 Task: Find connections with filter location Poole with filter topic #recruitmentwith filter profile language English with filter current company DXC Technology India with filter school International Institute of Information Technology Bangalore with filter industry Economic Programs with filter service category Video Animation with filter keywords title Digital Overlord
Action: Mouse moved to (573, 60)
Screenshot: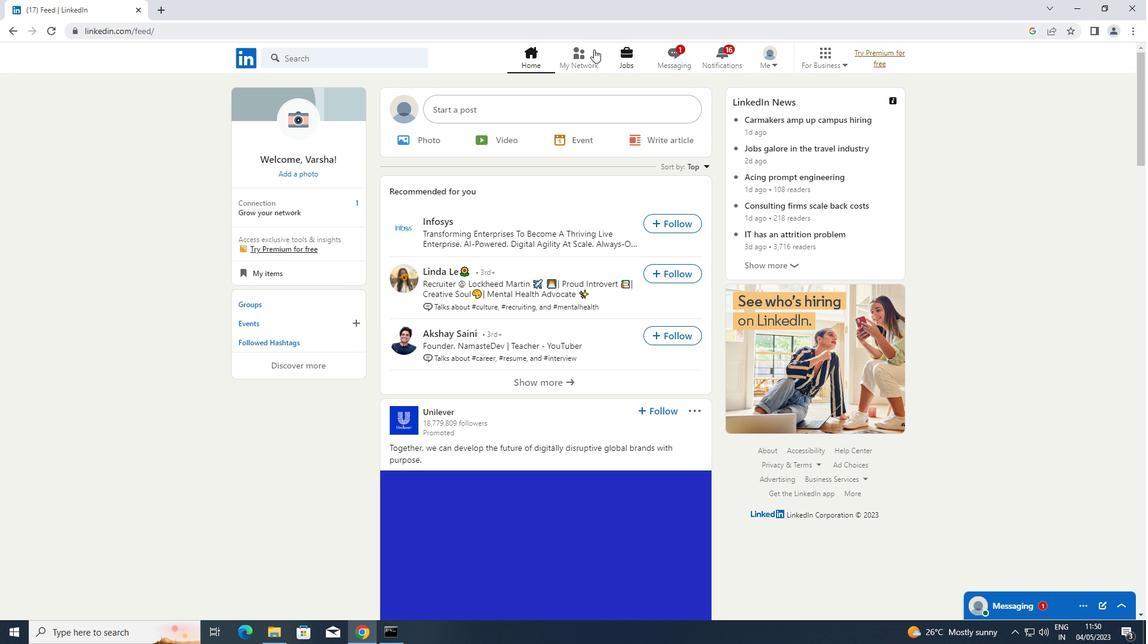 
Action: Mouse pressed left at (573, 60)
Screenshot: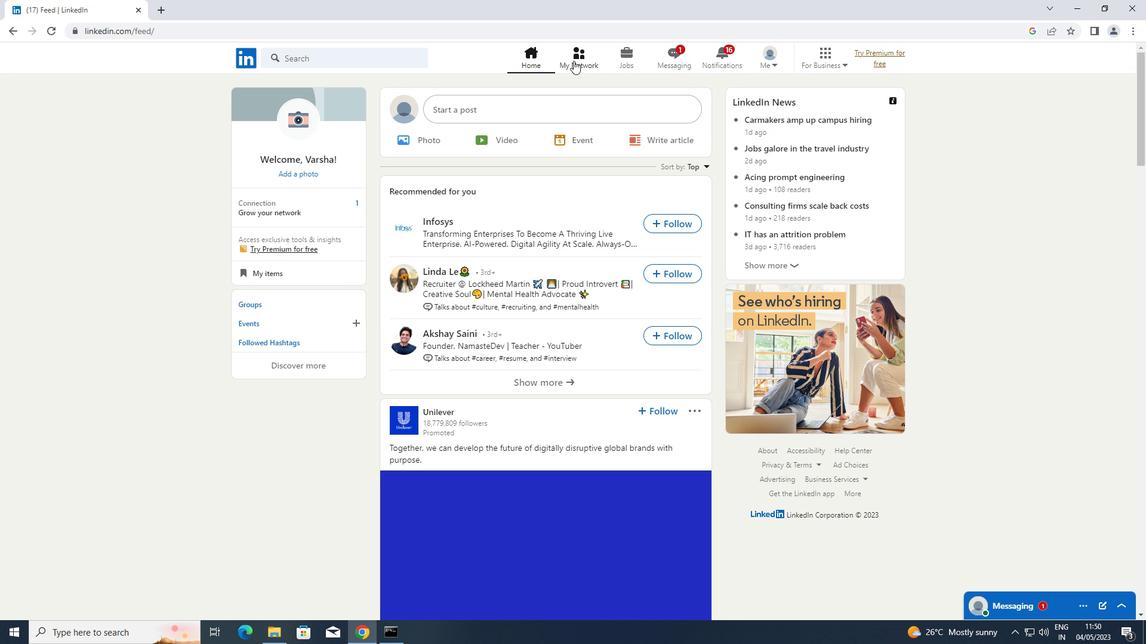 
Action: Mouse moved to (314, 114)
Screenshot: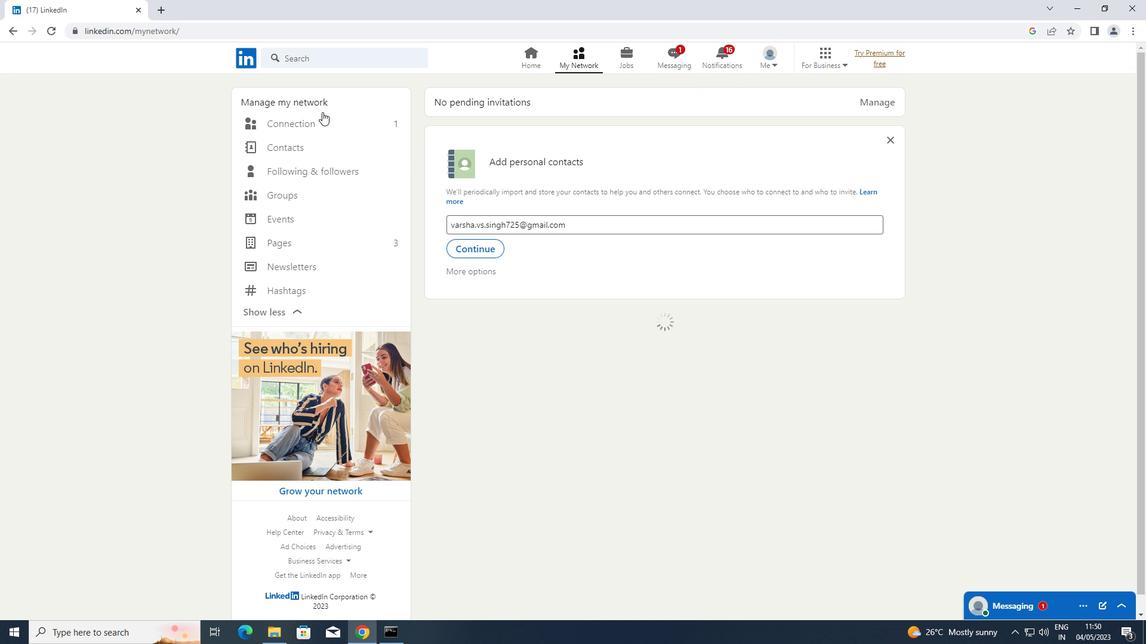
Action: Mouse pressed left at (314, 114)
Screenshot: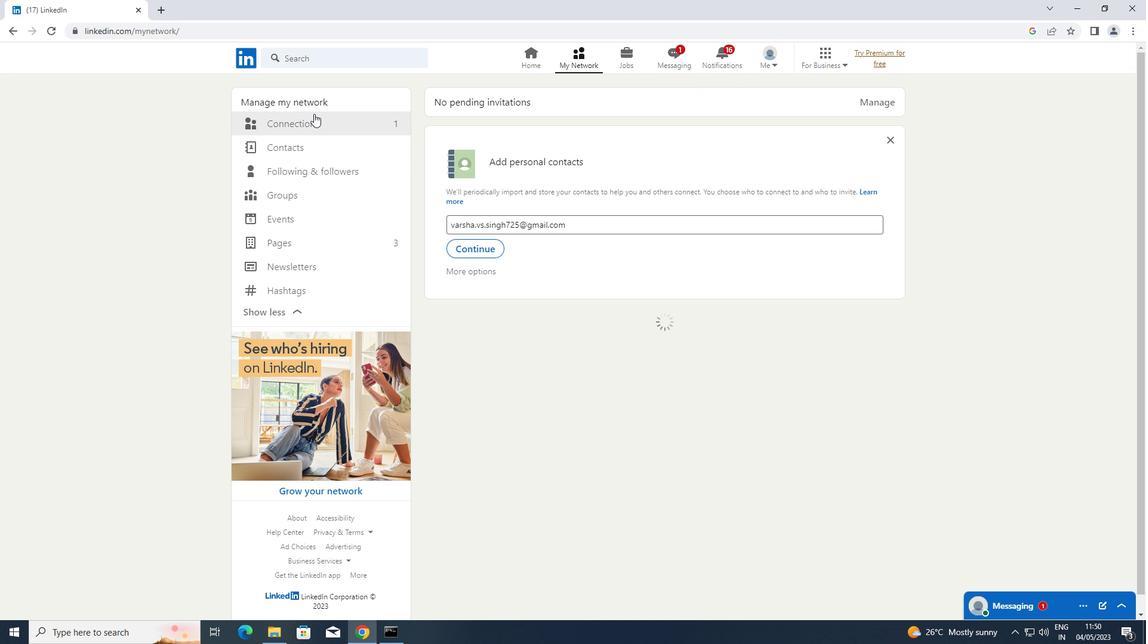 
Action: Mouse moved to (296, 125)
Screenshot: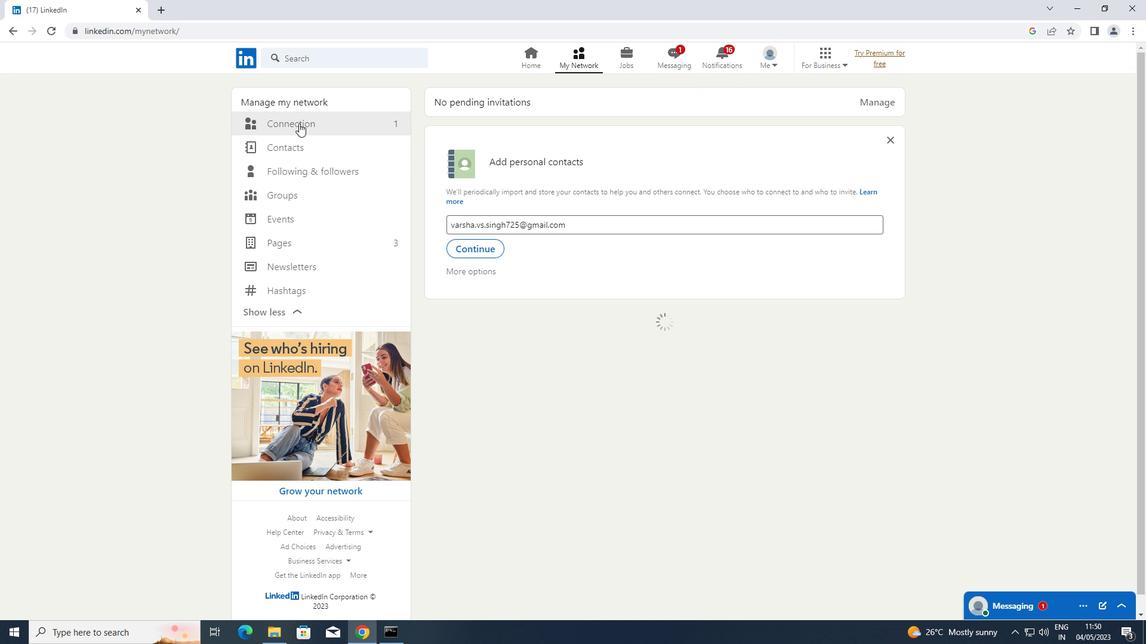 
Action: Mouse pressed left at (296, 125)
Screenshot: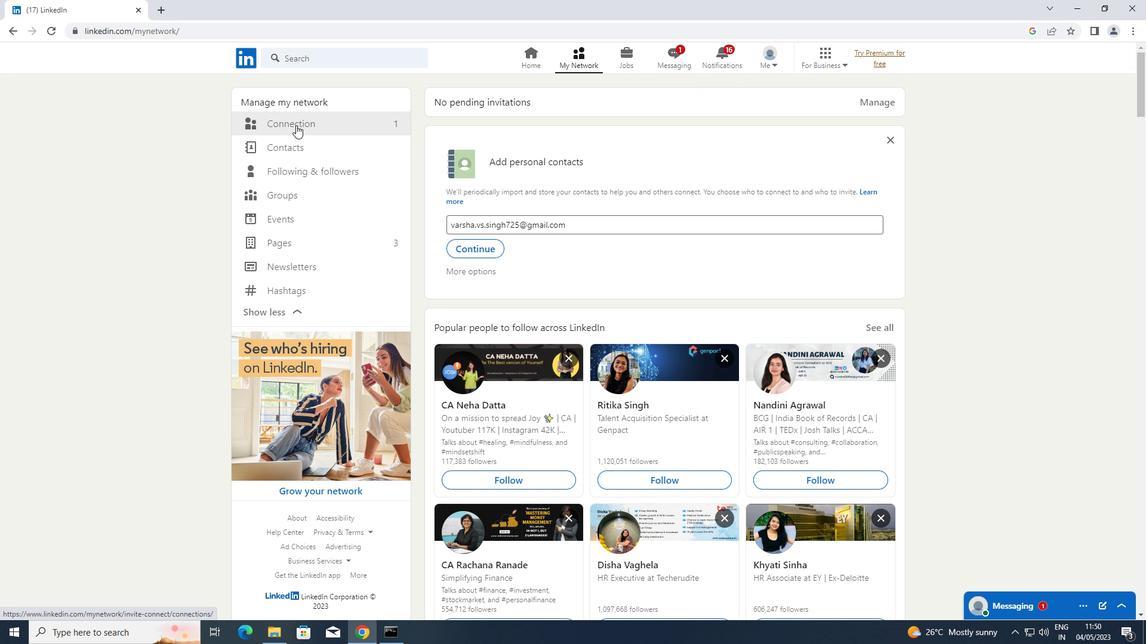 
Action: Mouse moved to (657, 124)
Screenshot: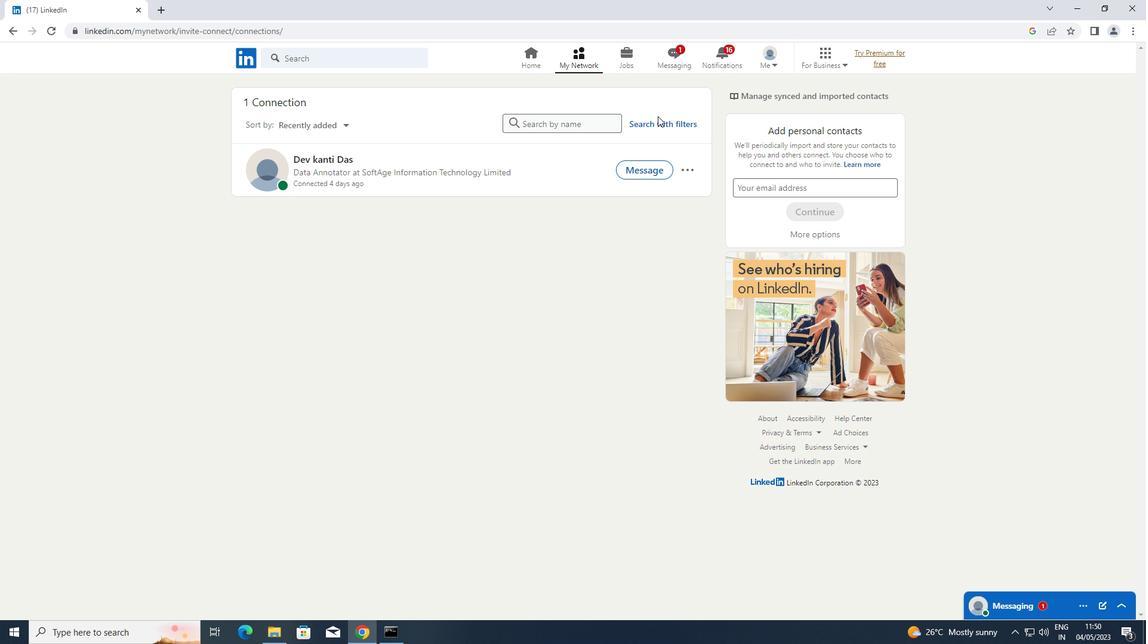 
Action: Mouse pressed left at (657, 124)
Screenshot: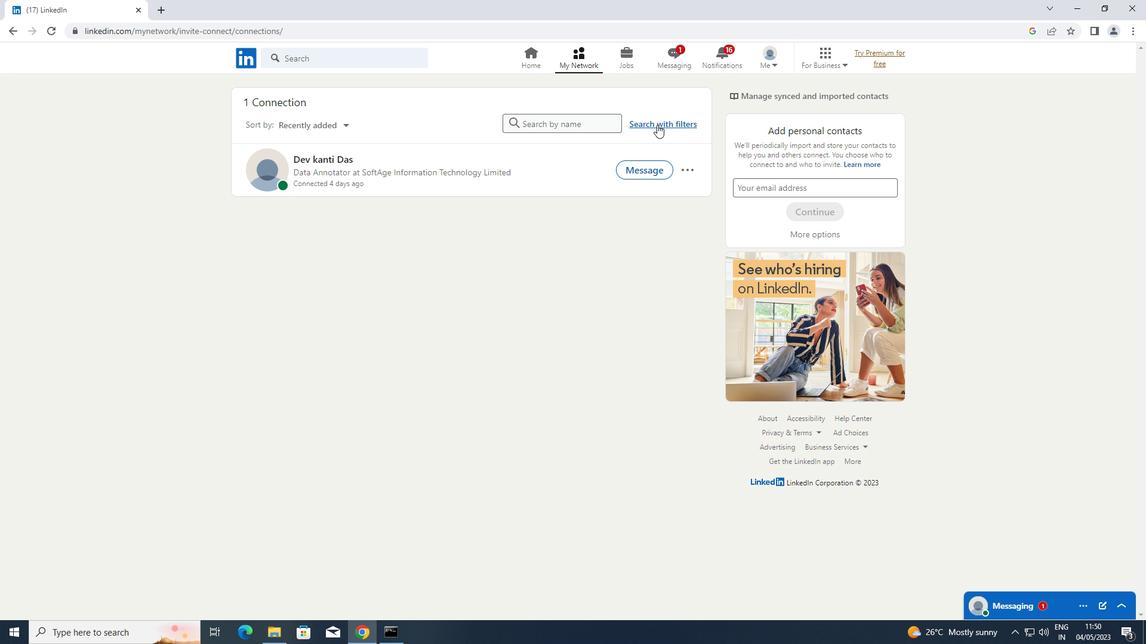 
Action: Mouse moved to (615, 93)
Screenshot: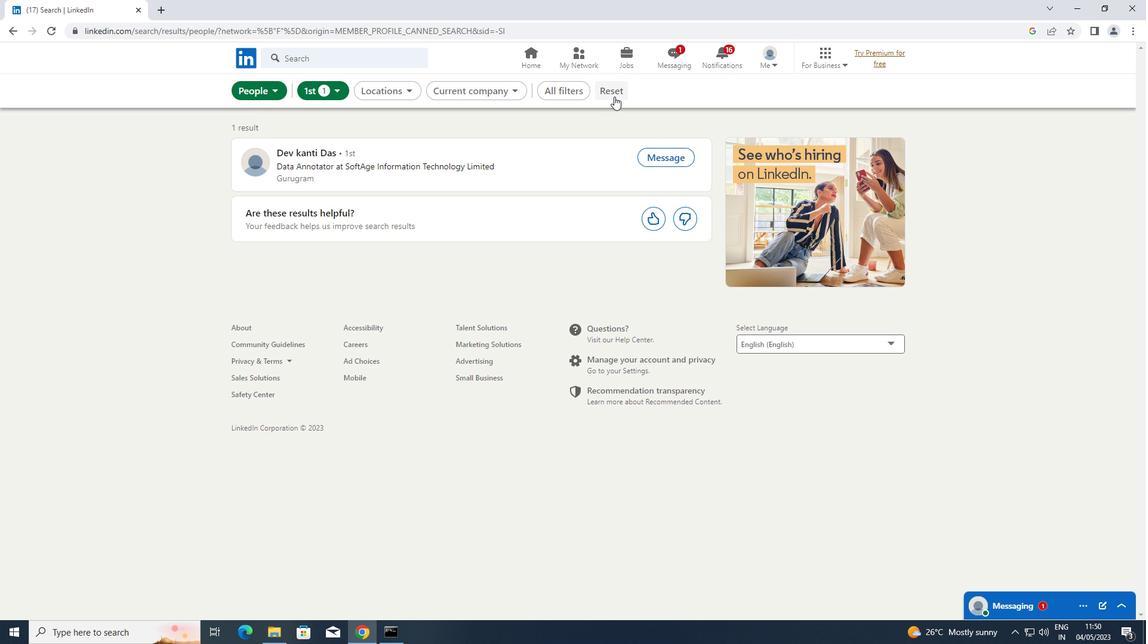 
Action: Mouse pressed left at (615, 93)
Screenshot: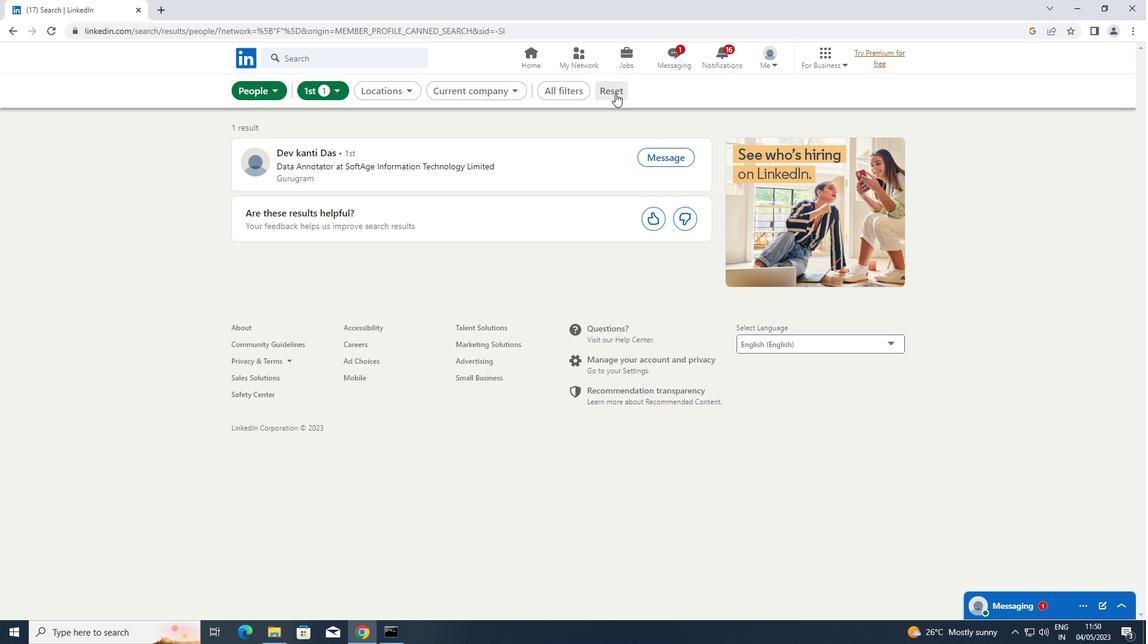 
Action: Mouse moved to (602, 92)
Screenshot: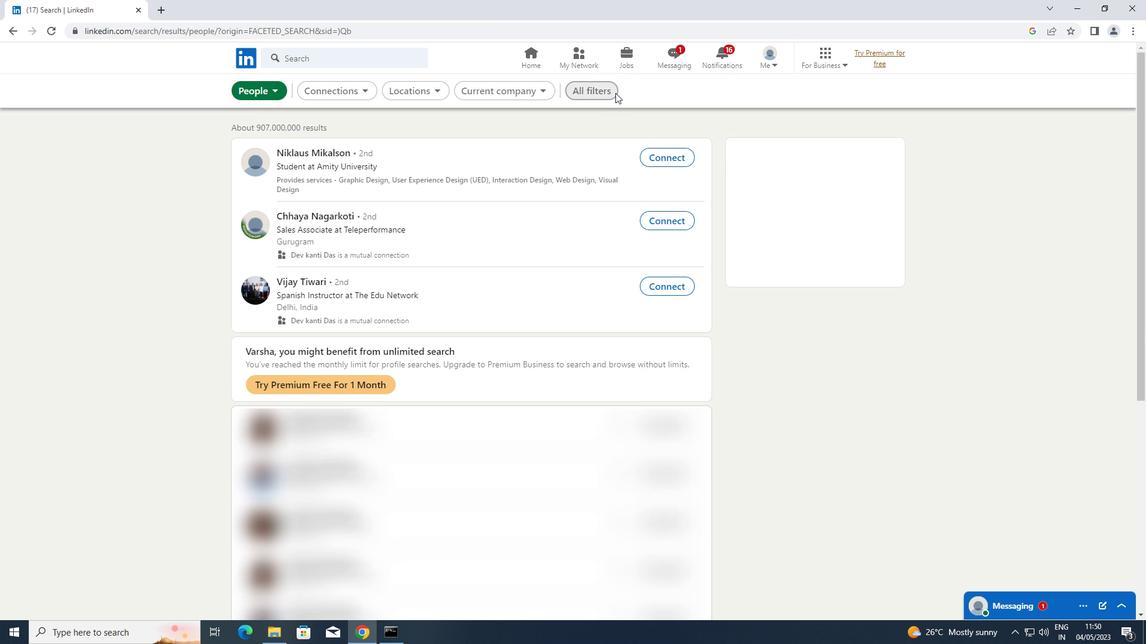 
Action: Mouse pressed left at (602, 92)
Screenshot: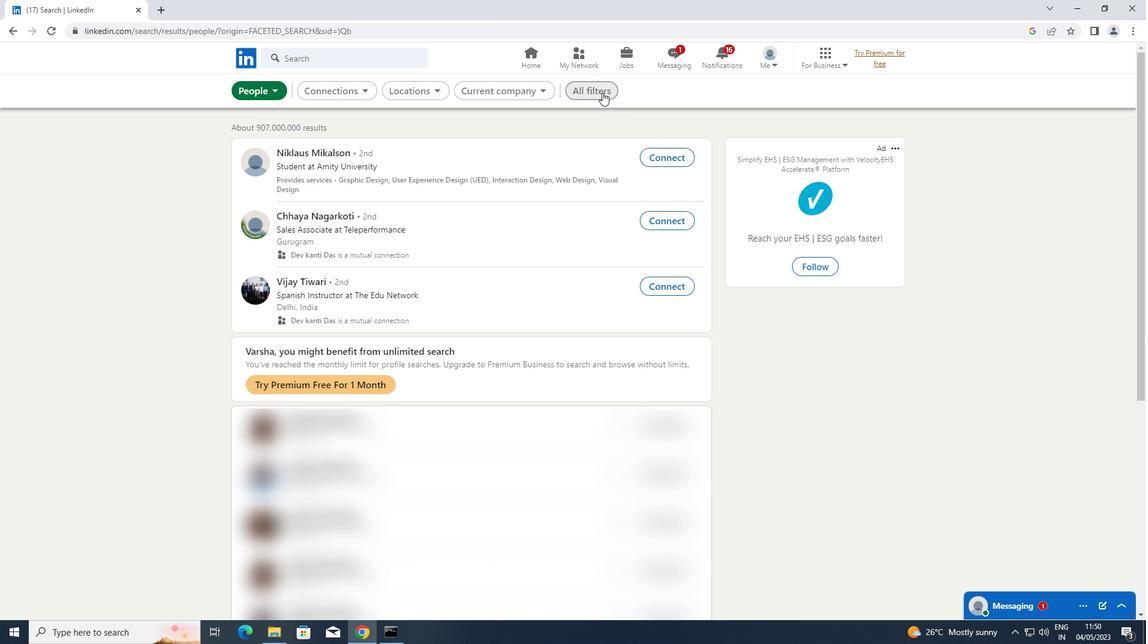 
Action: Mouse moved to (955, 236)
Screenshot: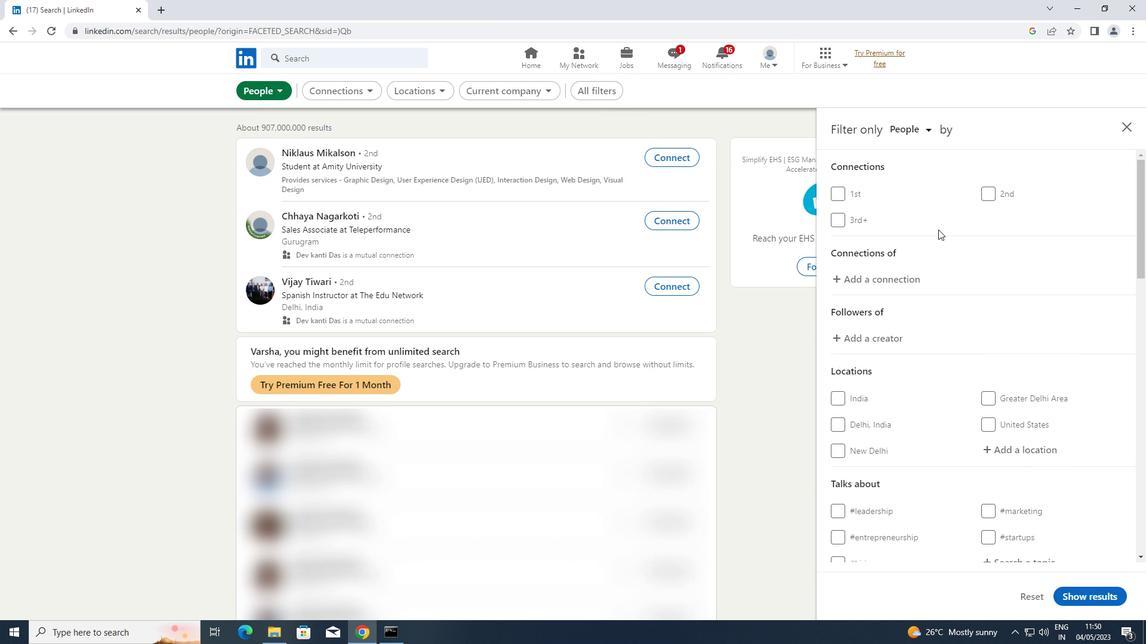 
Action: Mouse scrolled (955, 235) with delta (0, 0)
Screenshot: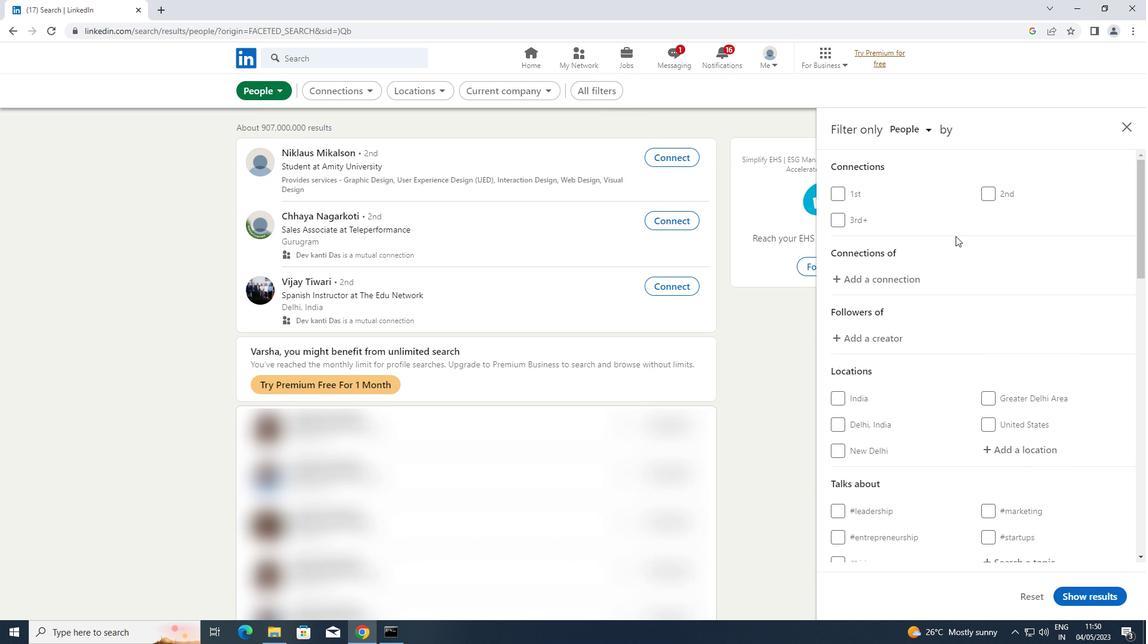 
Action: Mouse scrolled (955, 235) with delta (0, 0)
Screenshot: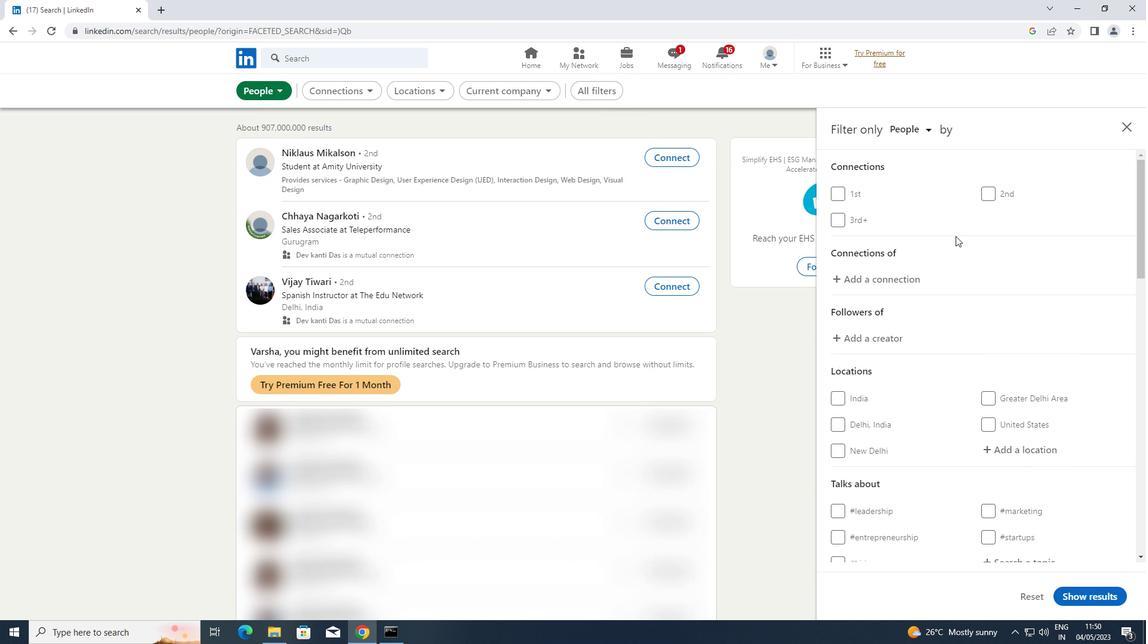 
Action: Mouse moved to (1026, 327)
Screenshot: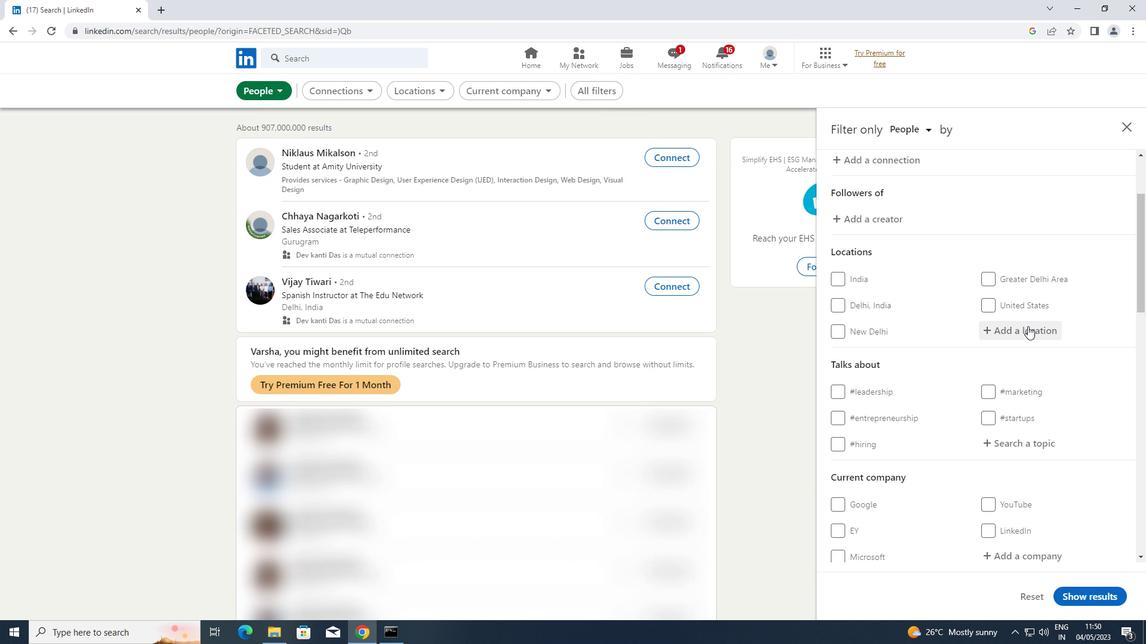 
Action: Mouse pressed left at (1026, 327)
Screenshot: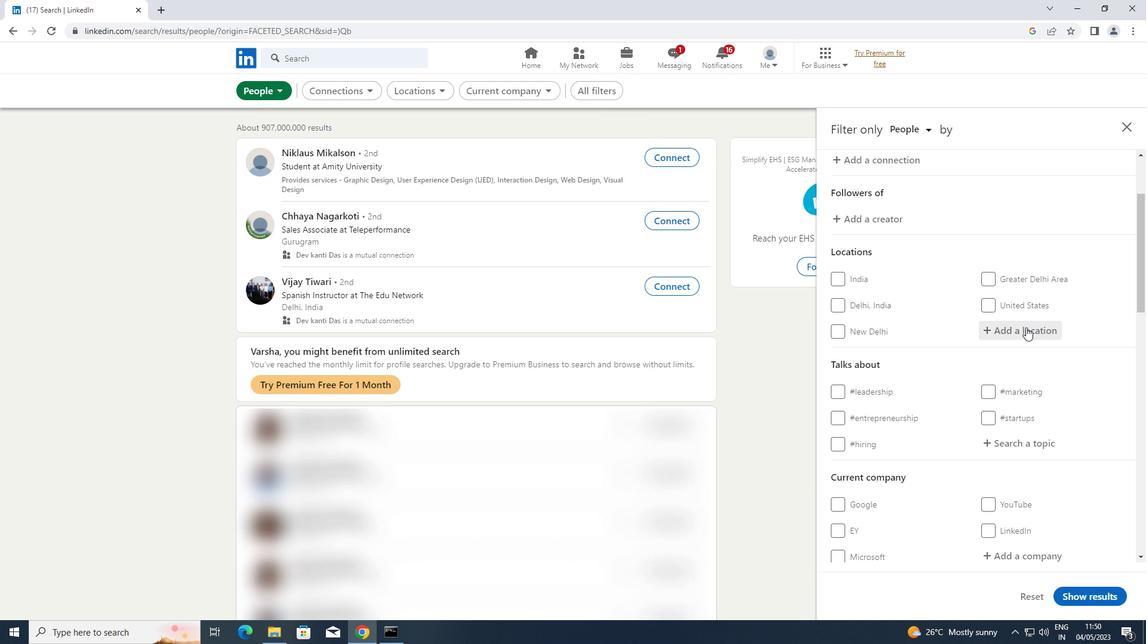 
Action: Key pressed <Key.shift><Key.shift><Key.shift><Key.shift><Key.shift>POOLE
Screenshot: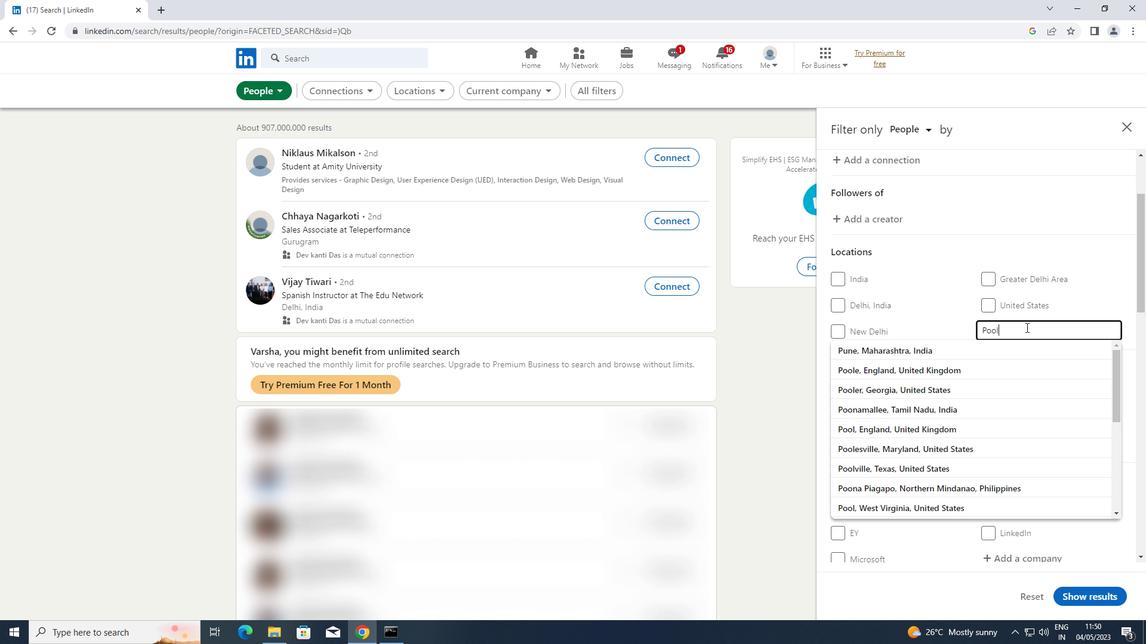 
Action: Mouse scrolled (1026, 327) with delta (0, 0)
Screenshot: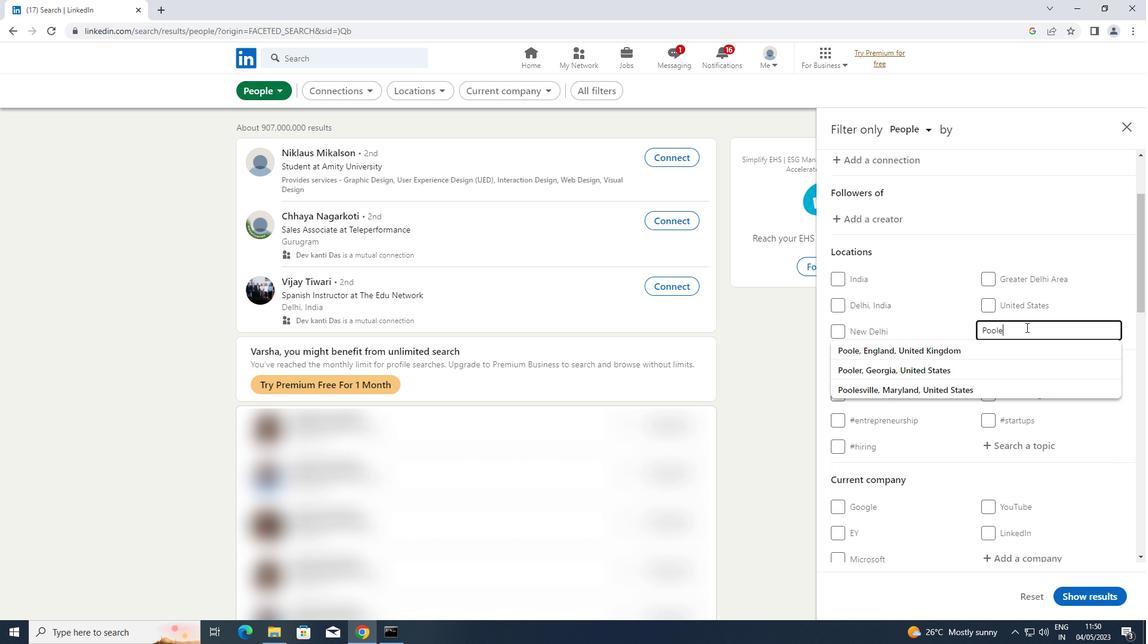 
Action: Mouse scrolled (1026, 327) with delta (0, 0)
Screenshot: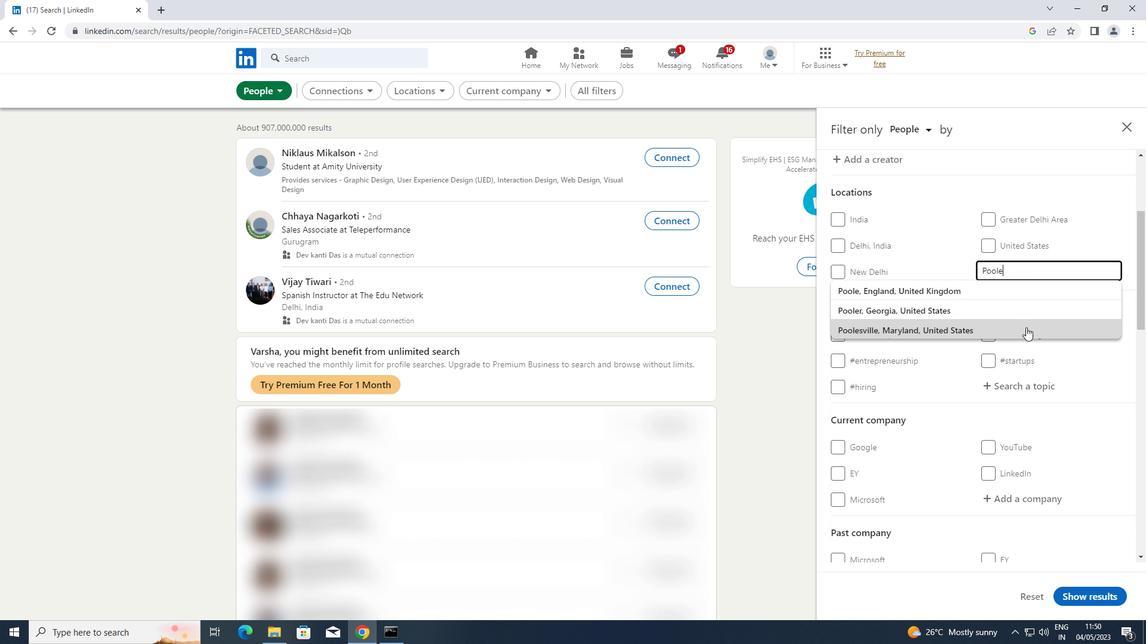 
Action: Mouse pressed left at (1026, 327)
Screenshot: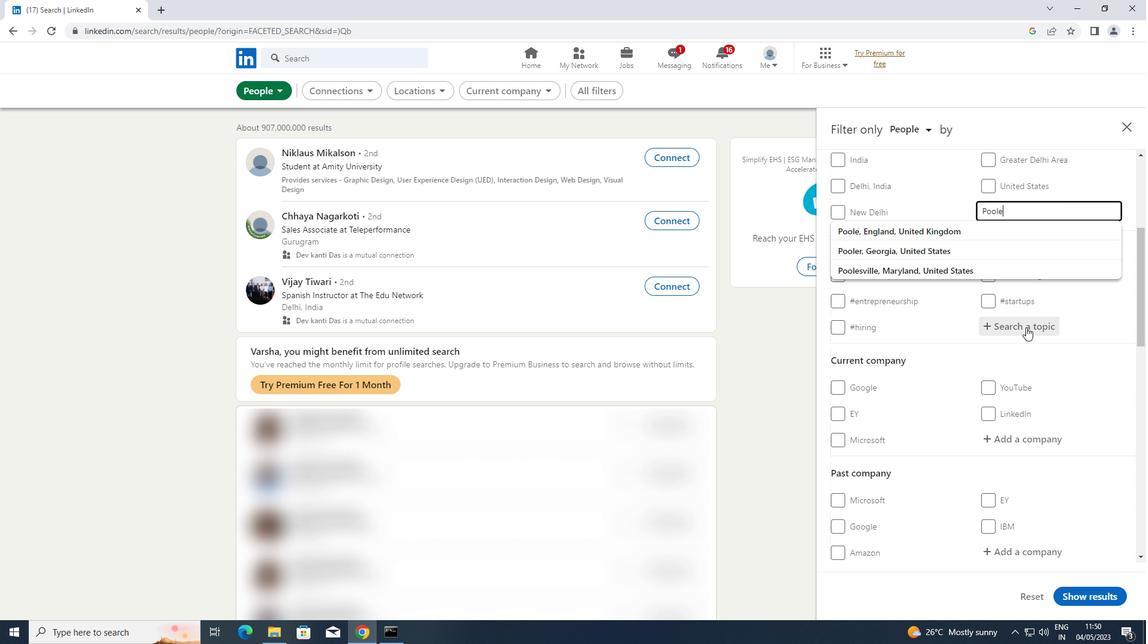 
Action: Key pressed RECRUITMENT
Screenshot: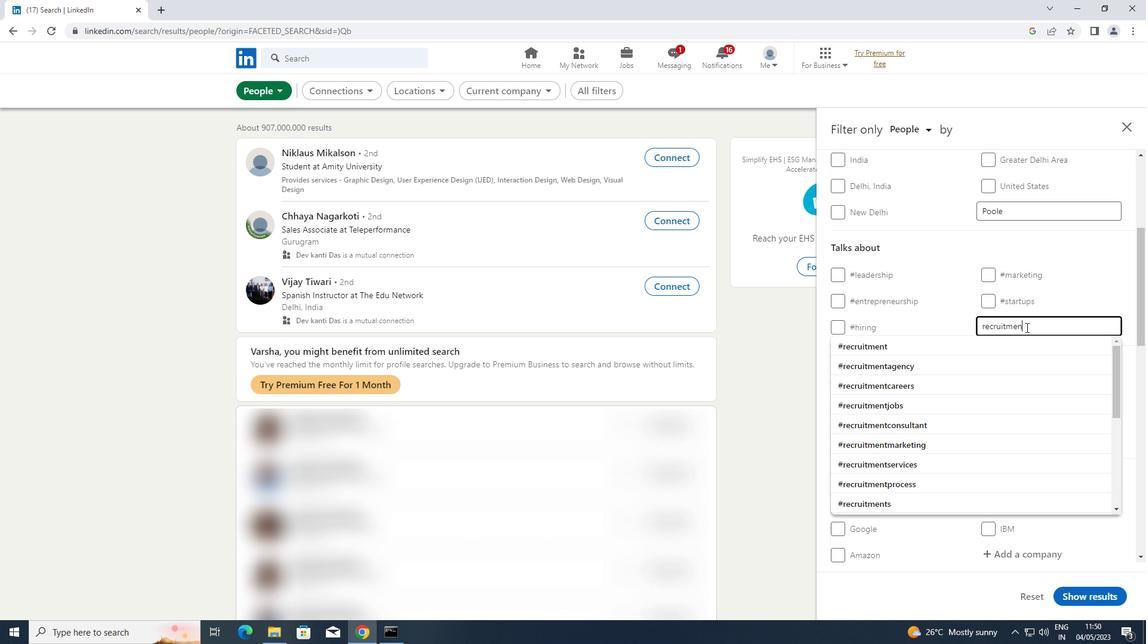 
Action: Mouse moved to (881, 337)
Screenshot: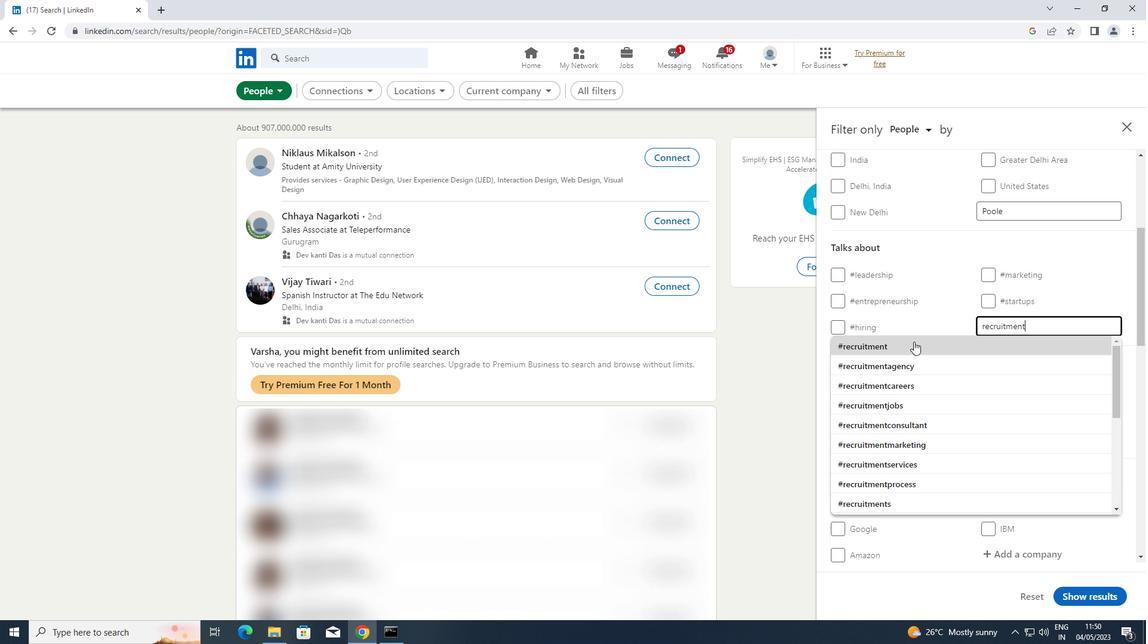 
Action: Mouse pressed left at (881, 337)
Screenshot: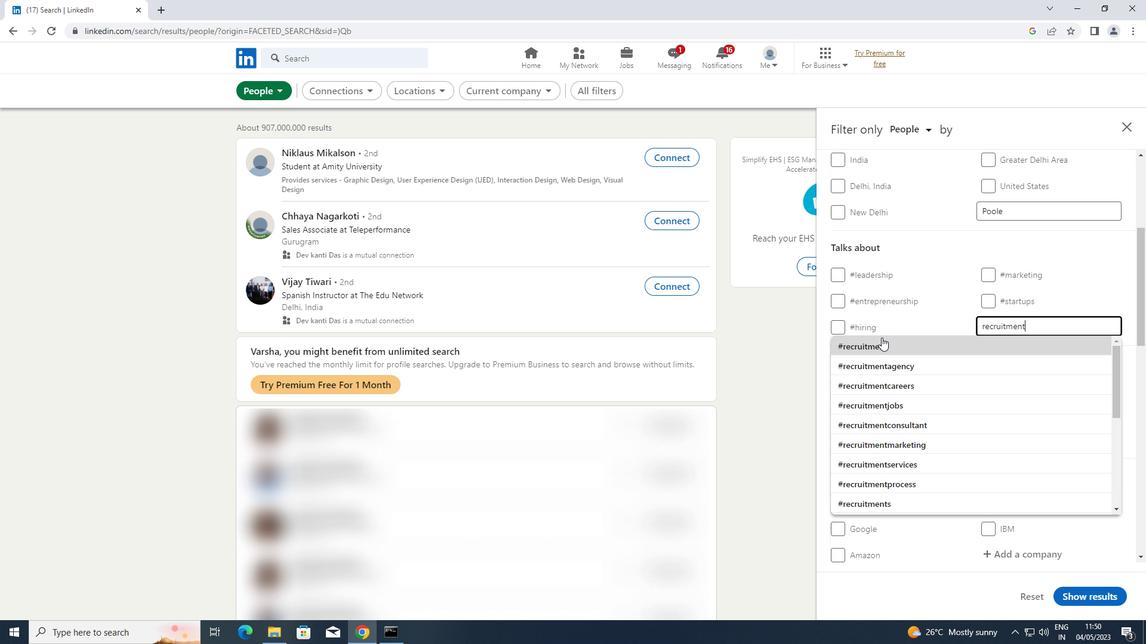 
Action: Mouse scrolled (881, 337) with delta (0, 0)
Screenshot: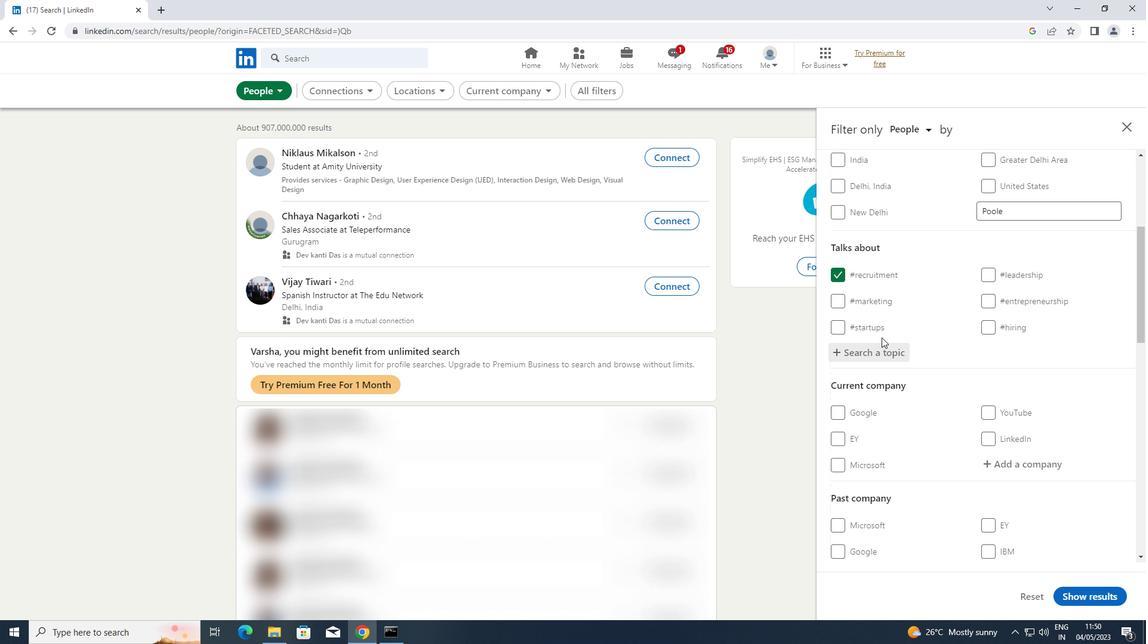 
Action: Mouse scrolled (881, 337) with delta (0, 0)
Screenshot: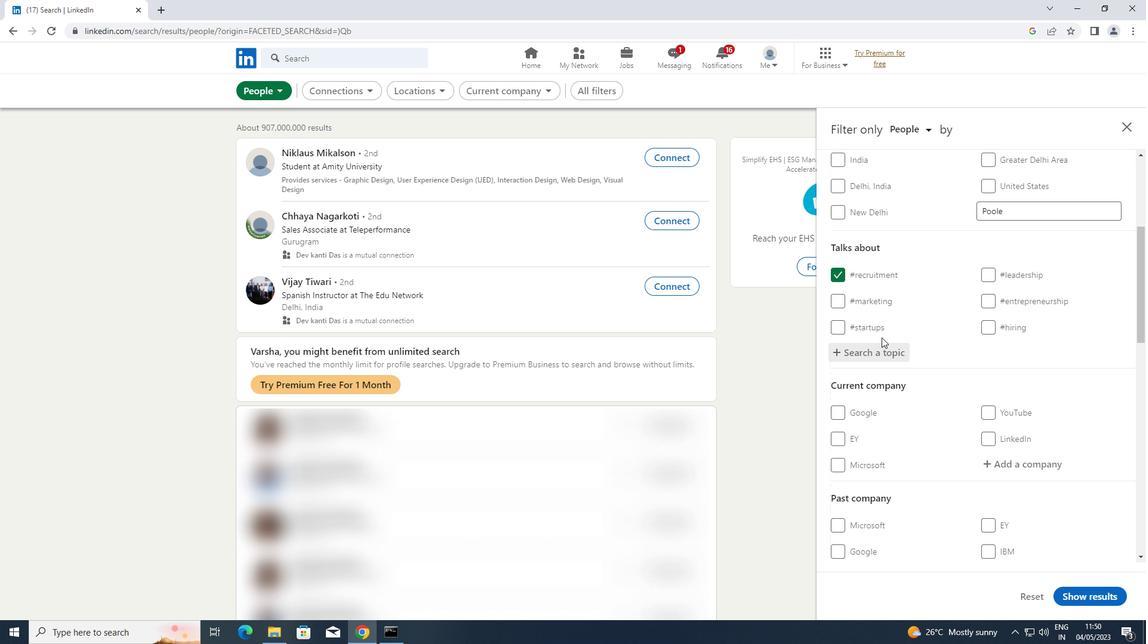 
Action: Mouse scrolled (881, 337) with delta (0, 0)
Screenshot: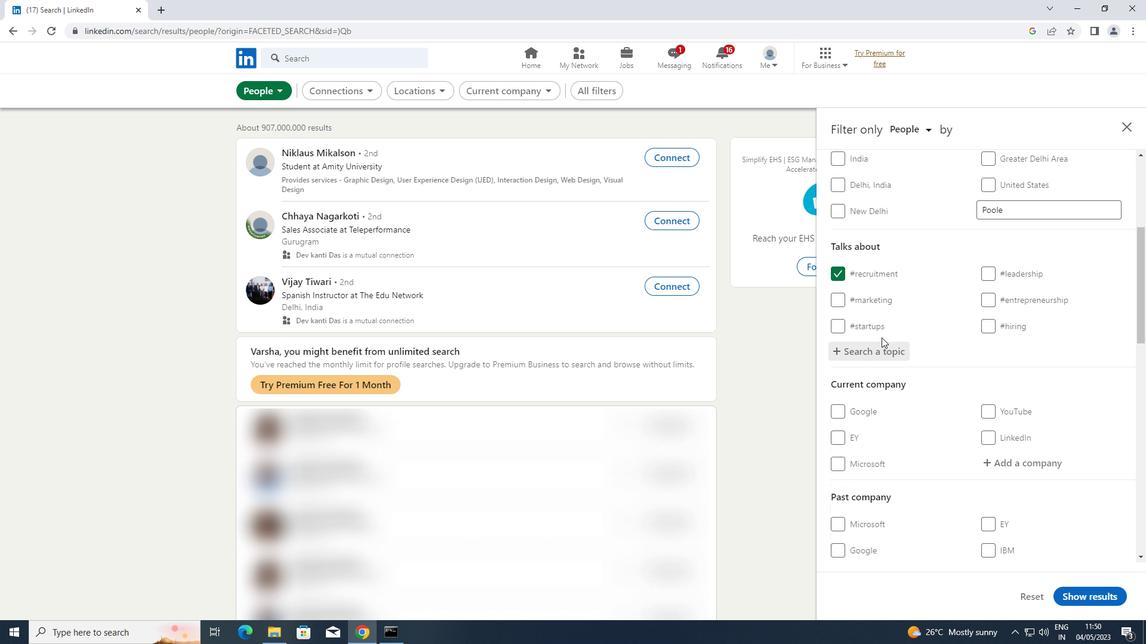
Action: Mouse scrolled (881, 337) with delta (0, 0)
Screenshot: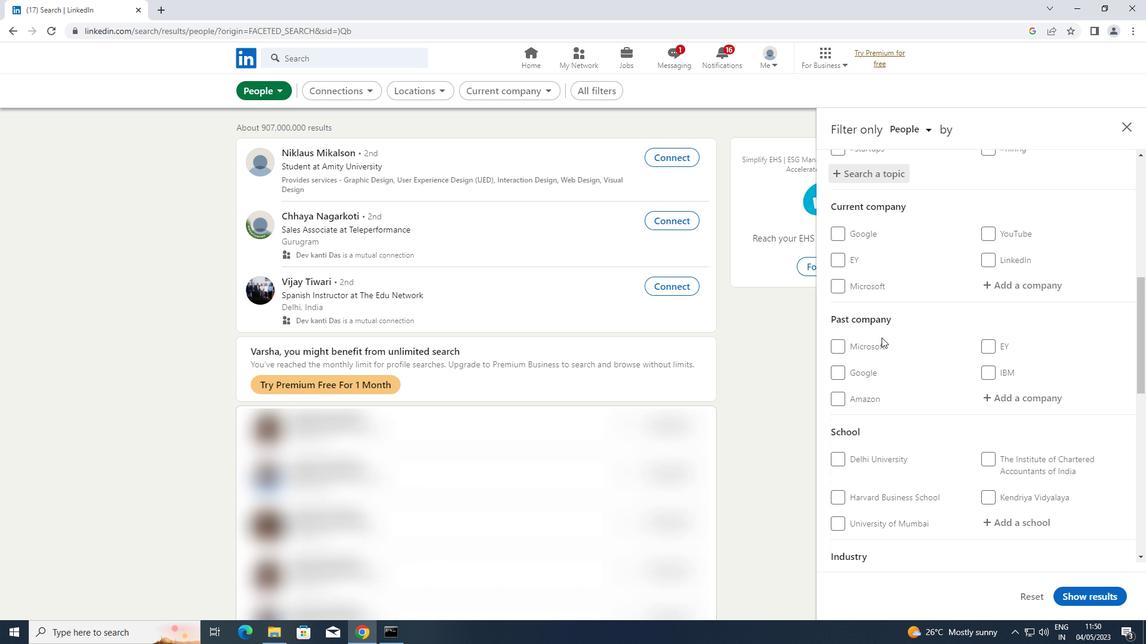 
Action: Mouse scrolled (881, 337) with delta (0, 0)
Screenshot: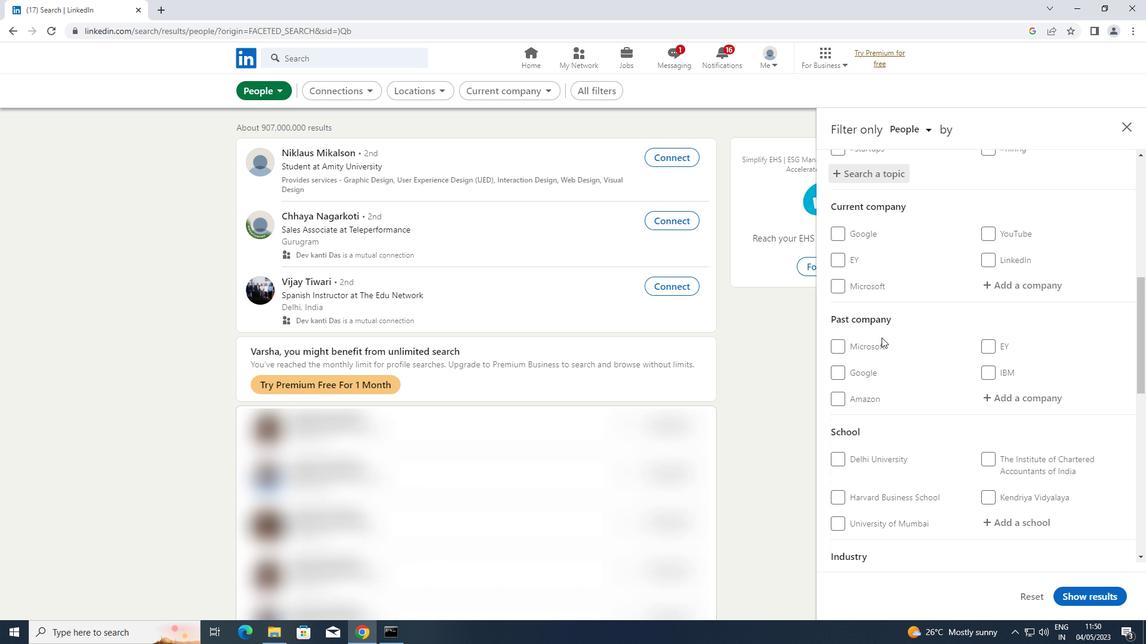 
Action: Mouse scrolled (881, 337) with delta (0, 0)
Screenshot: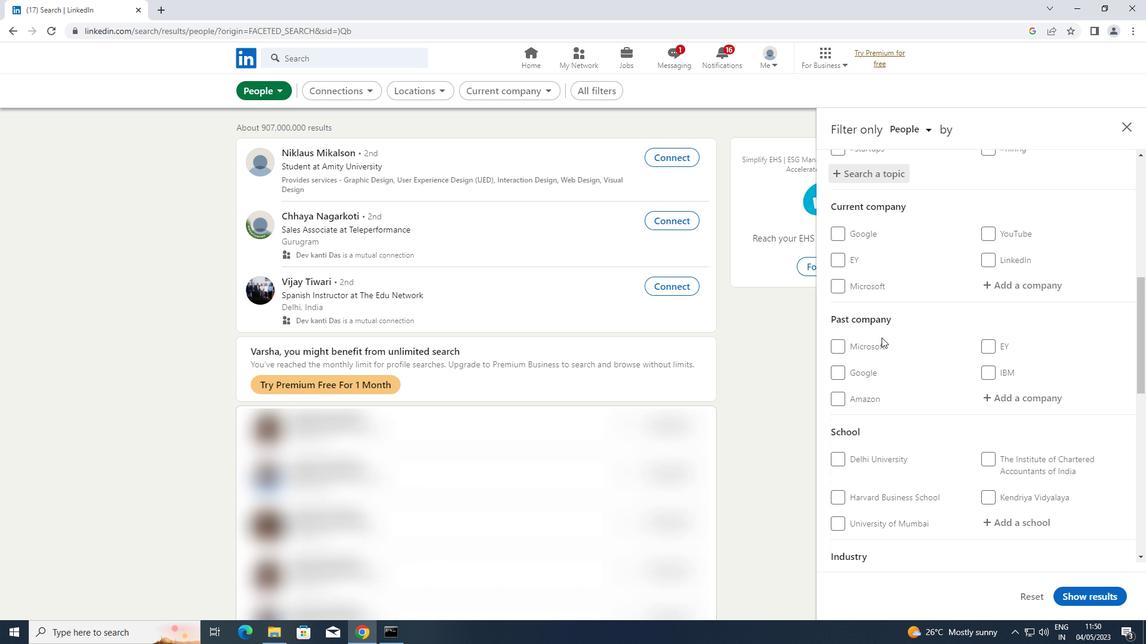 
Action: Mouse scrolled (881, 337) with delta (0, 0)
Screenshot: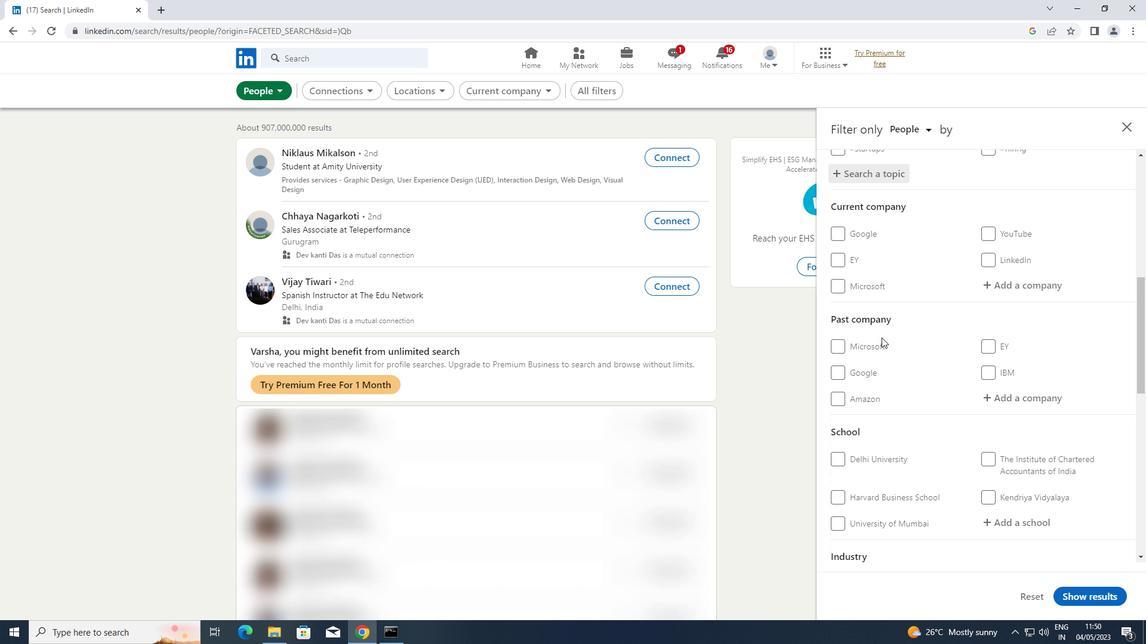 
Action: Mouse moved to (832, 475)
Screenshot: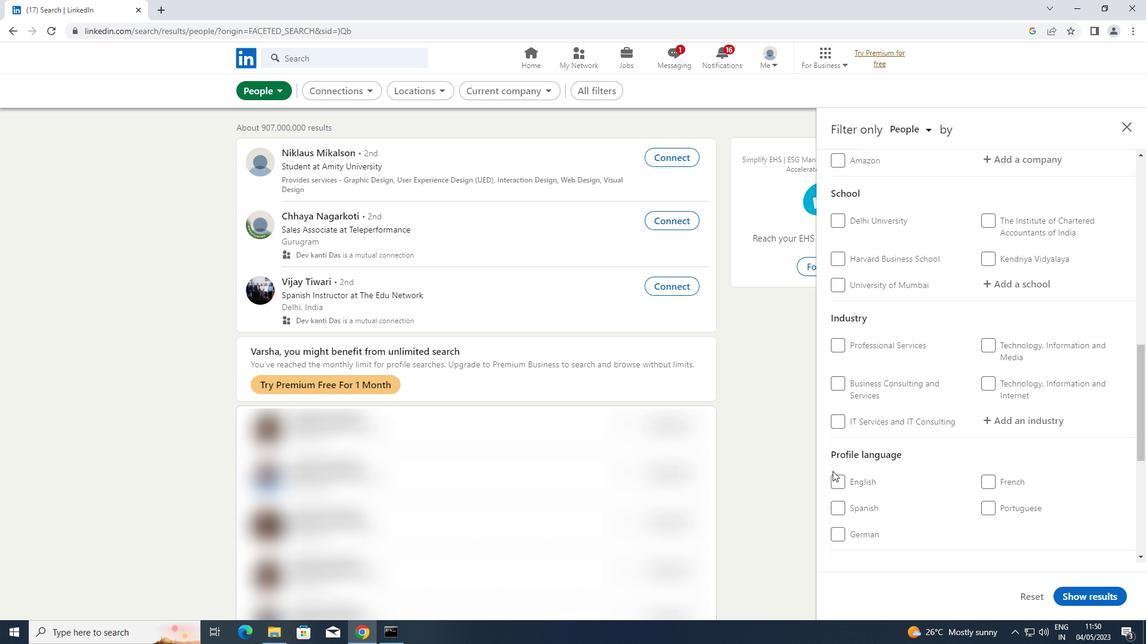 
Action: Mouse pressed left at (832, 475)
Screenshot: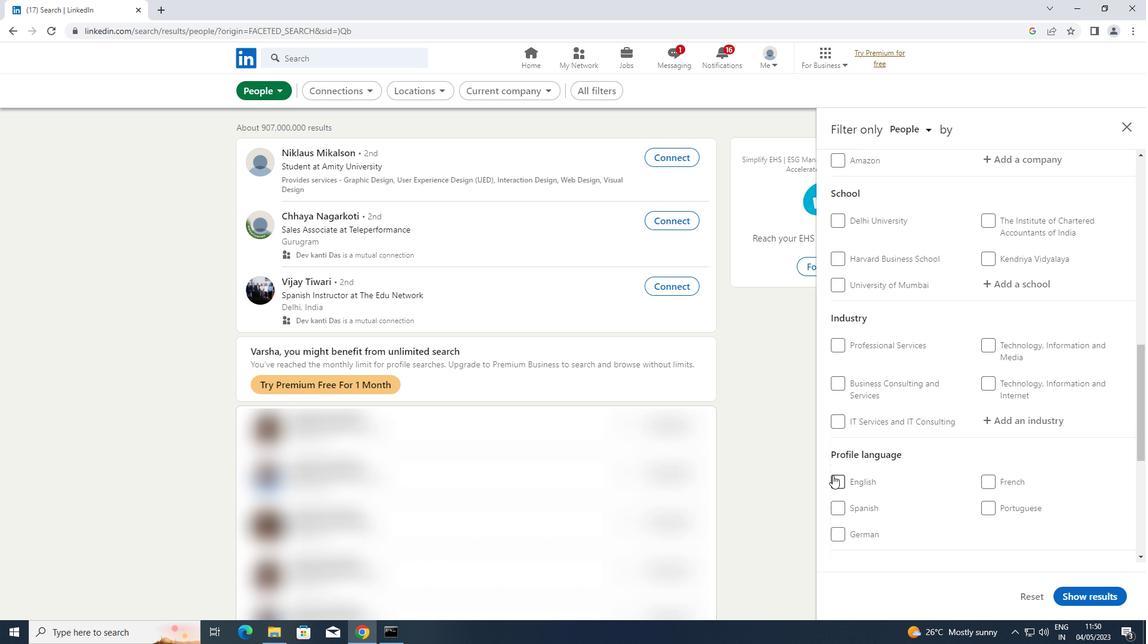 
Action: Mouse moved to (877, 434)
Screenshot: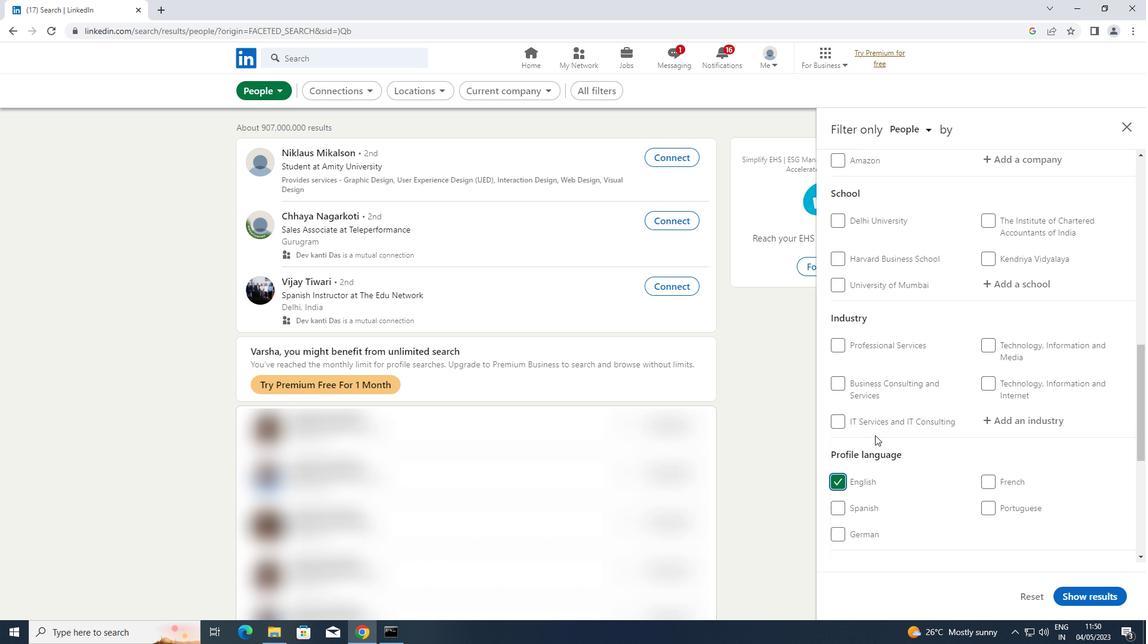 
Action: Mouse scrolled (877, 434) with delta (0, 0)
Screenshot: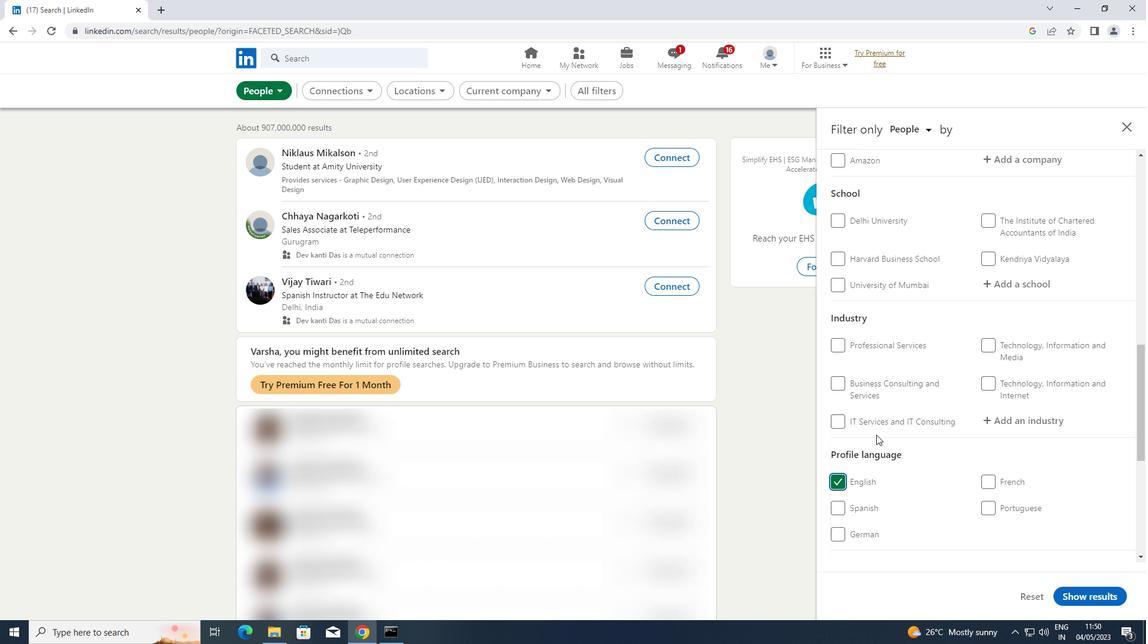 
Action: Mouse scrolled (877, 434) with delta (0, 0)
Screenshot: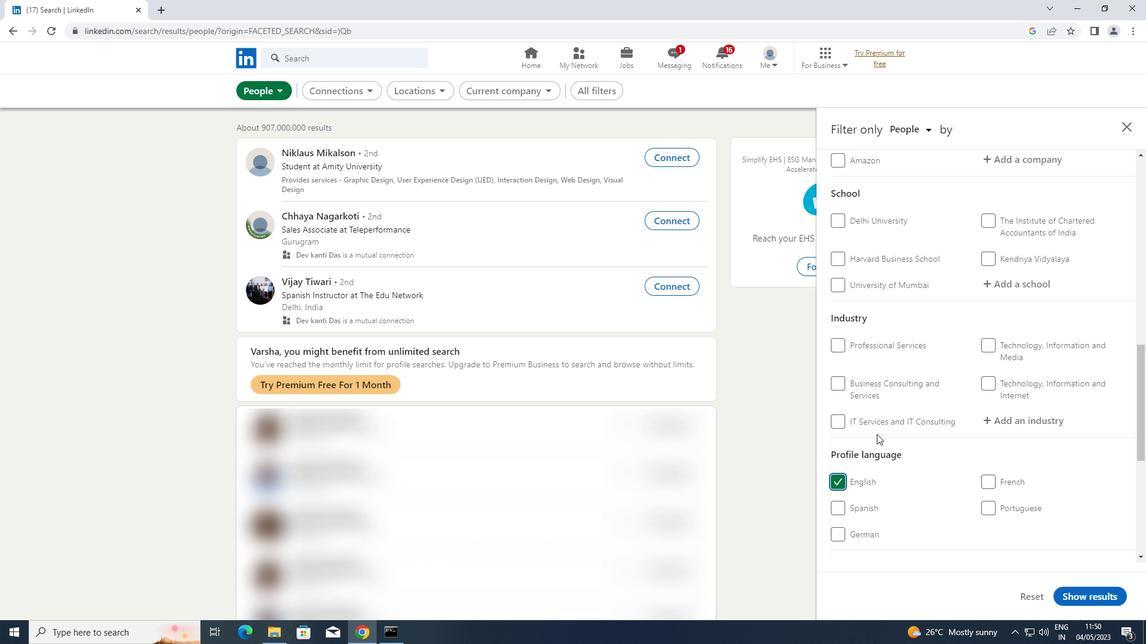 
Action: Mouse scrolled (877, 434) with delta (0, 0)
Screenshot: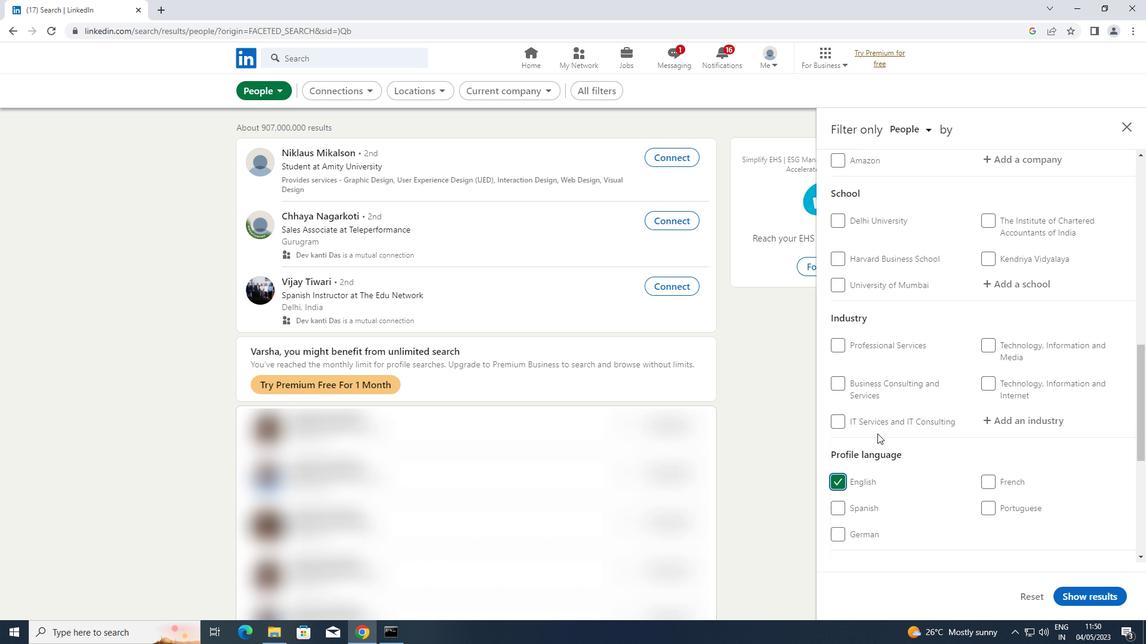 
Action: Mouse moved to (877, 432)
Screenshot: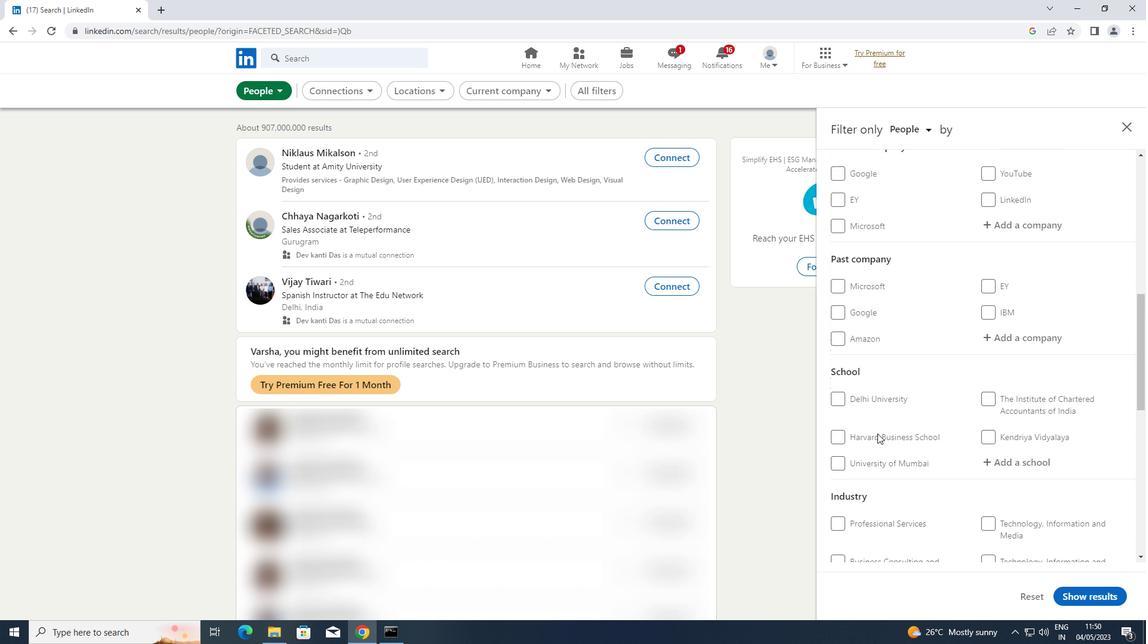 
Action: Mouse scrolled (877, 433) with delta (0, 0)
Screenshot: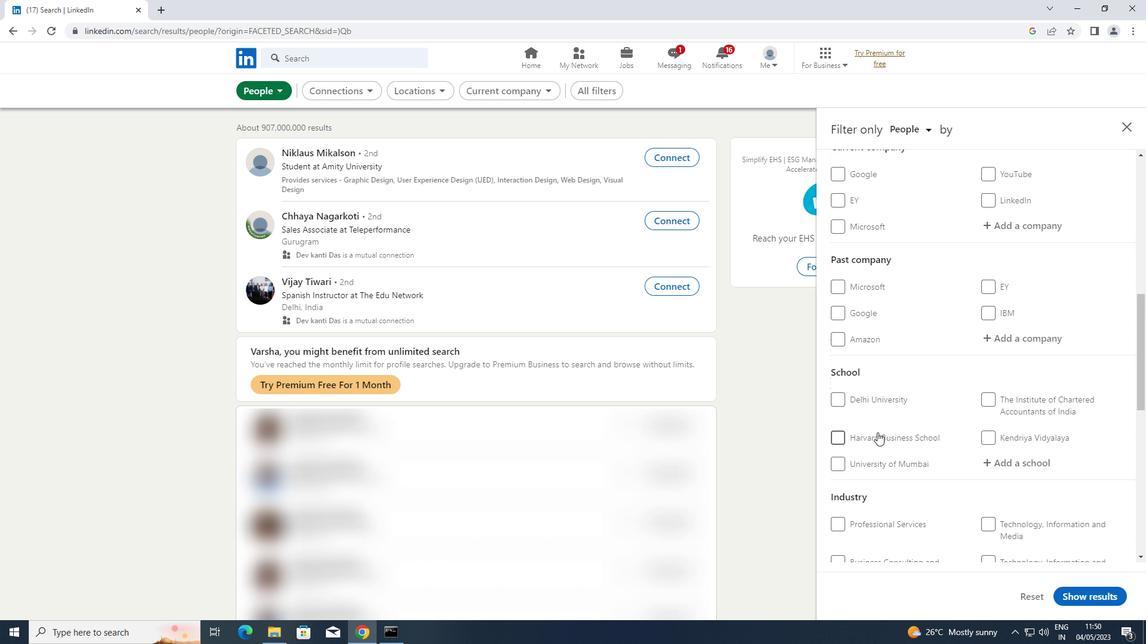 
Action: Mouse scrolled (877, 433) with delta (0, 0)
Screenshot: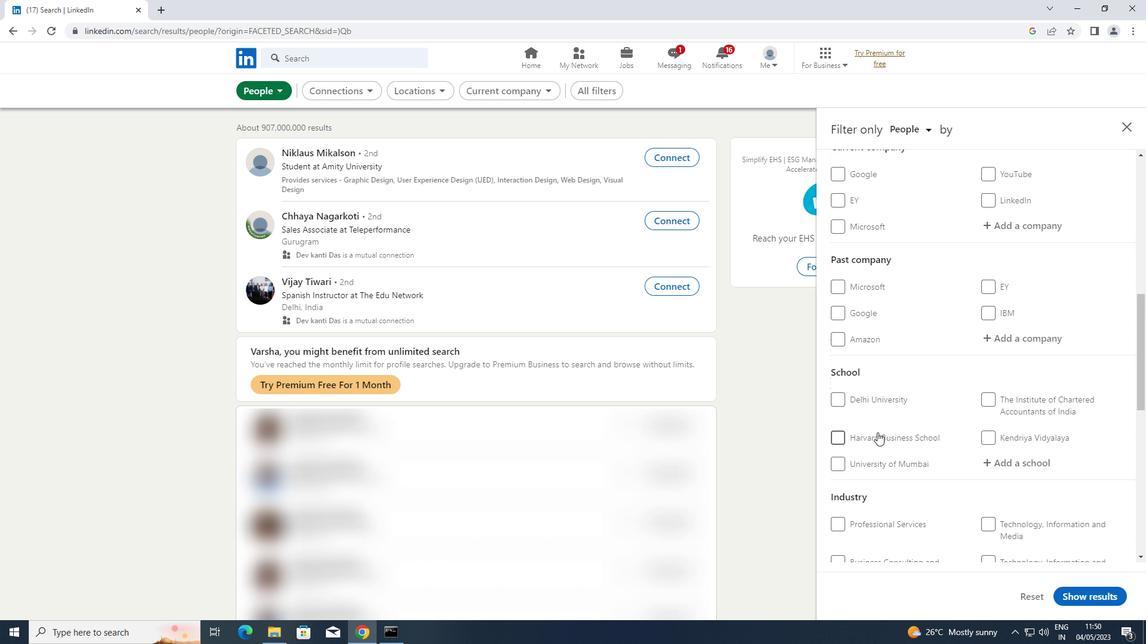 
Action: Mouse moved to (869, 429)
Screenshot: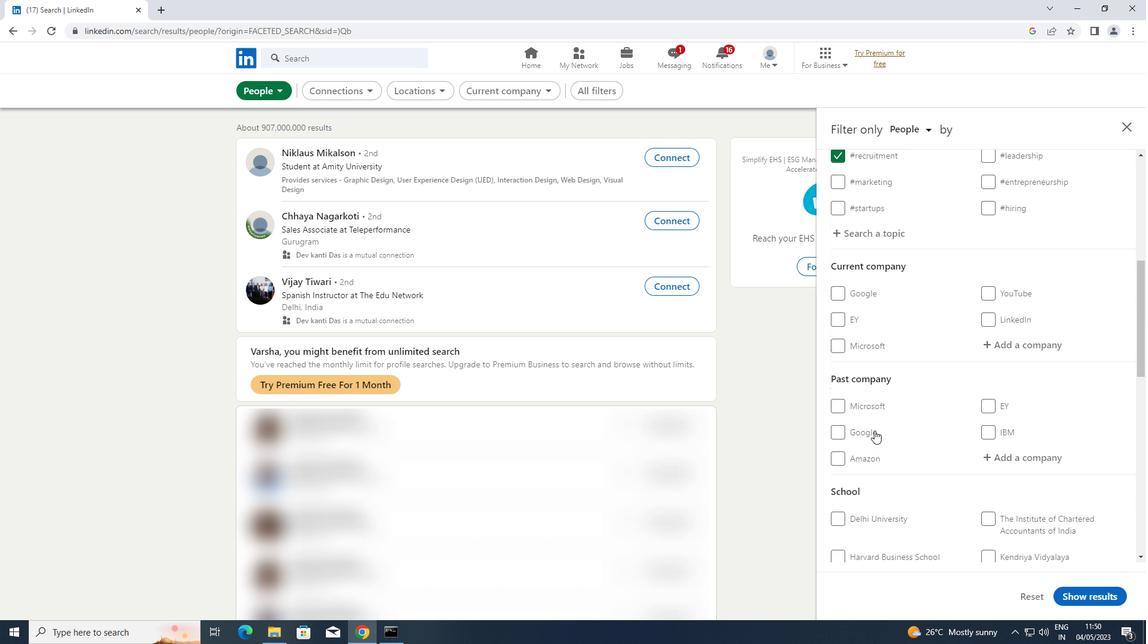 
Action: Mouse scrolled (869, 430) with delta (0, 0)
Screenshot: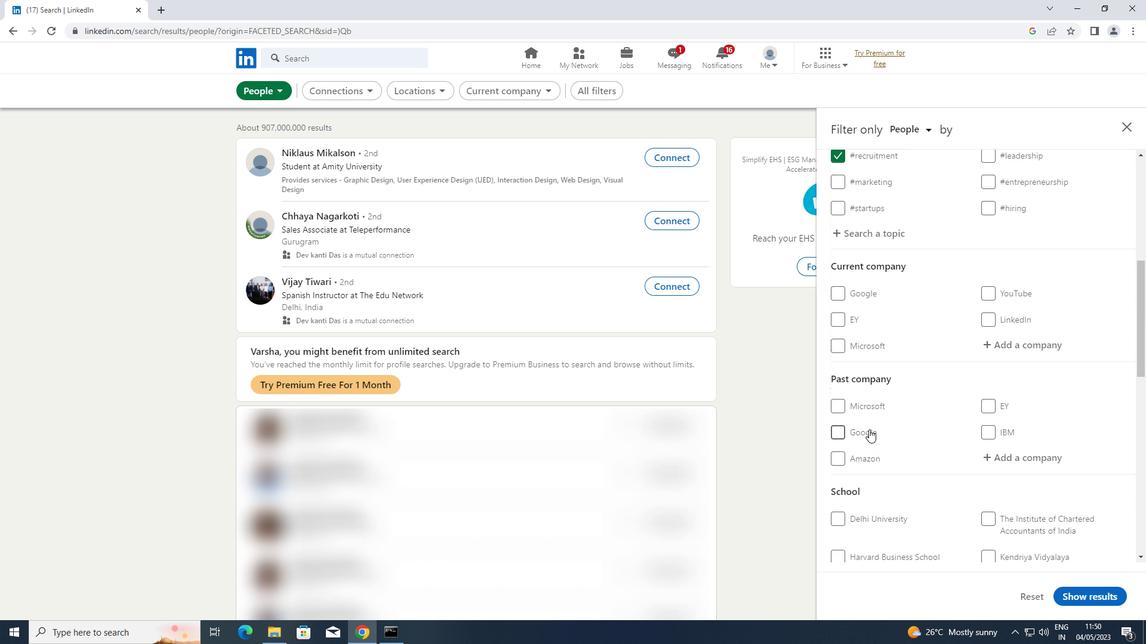 
Action: Mouse moved to (1020, 404)
Screenshot: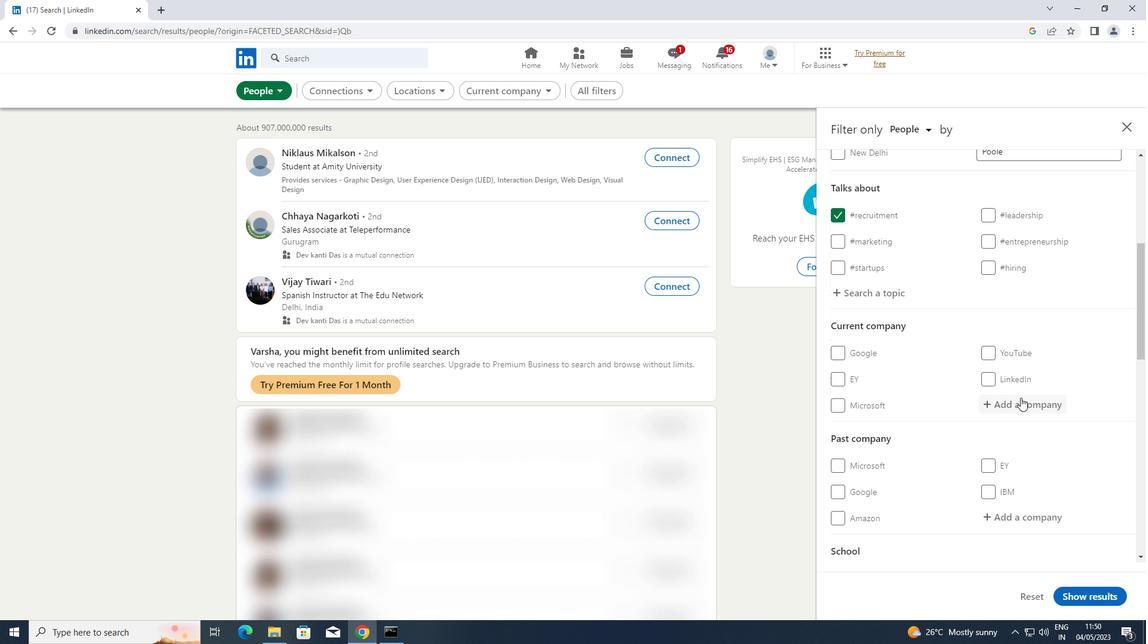 
Action: Mouse pressed left at (1020, 404)
Screenshot: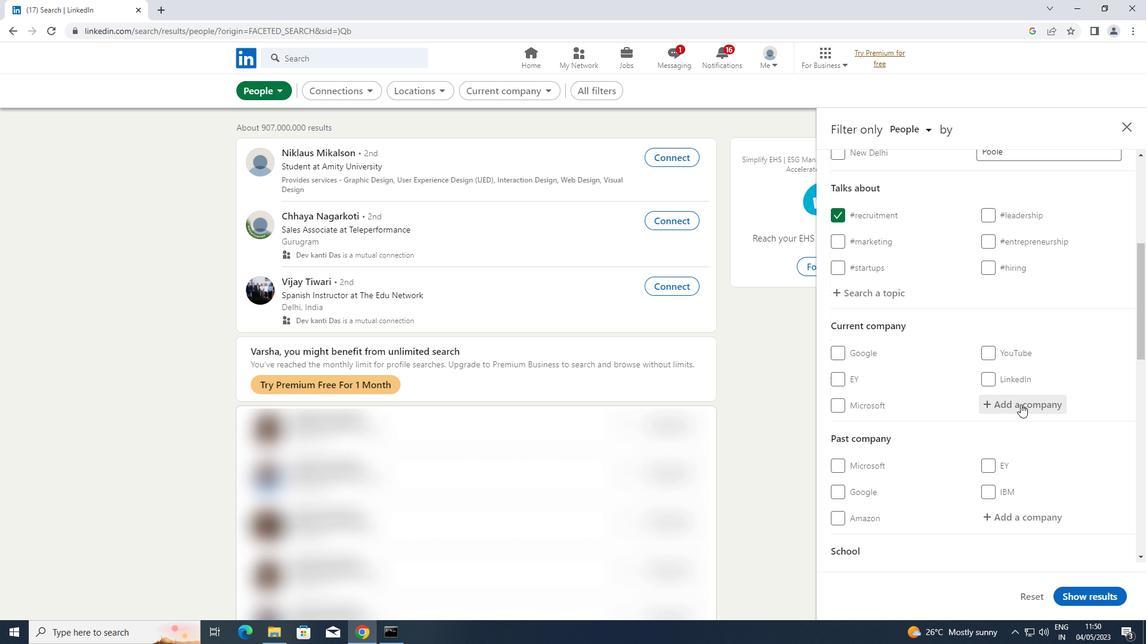 
Action: Key pressed <Key.shift><Key.shift><Key.shift><Key.shift>DXO<Key.space><Key.shift>TECHNOLOGY<Key.space><Key.shift>INDIA<Key.enter>
Screenshot: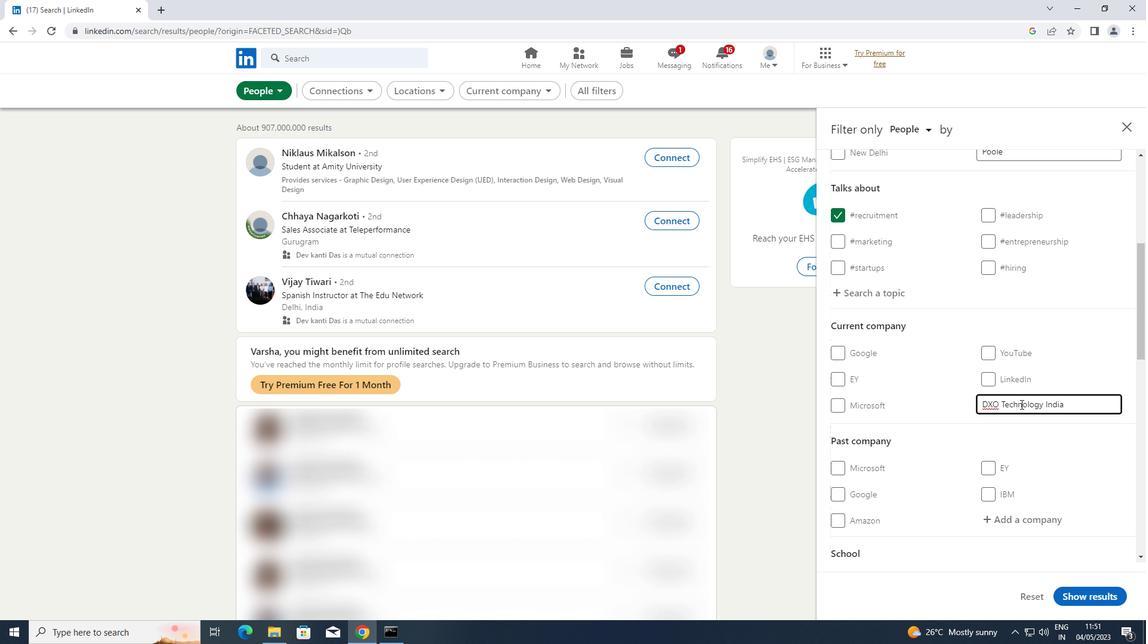 
Action: Mouse scrolled (1020, 404) with delta (0, 0)
Screenshot: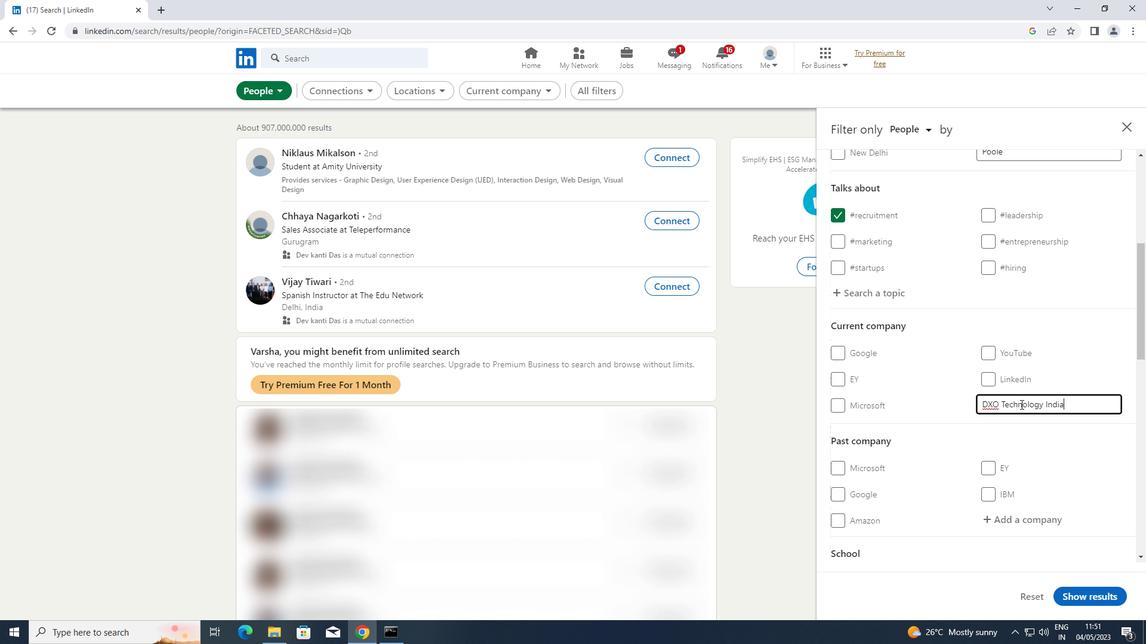 
Action: Mouse scrolled (1020, 404) with delta (0, 0)
Screenshot: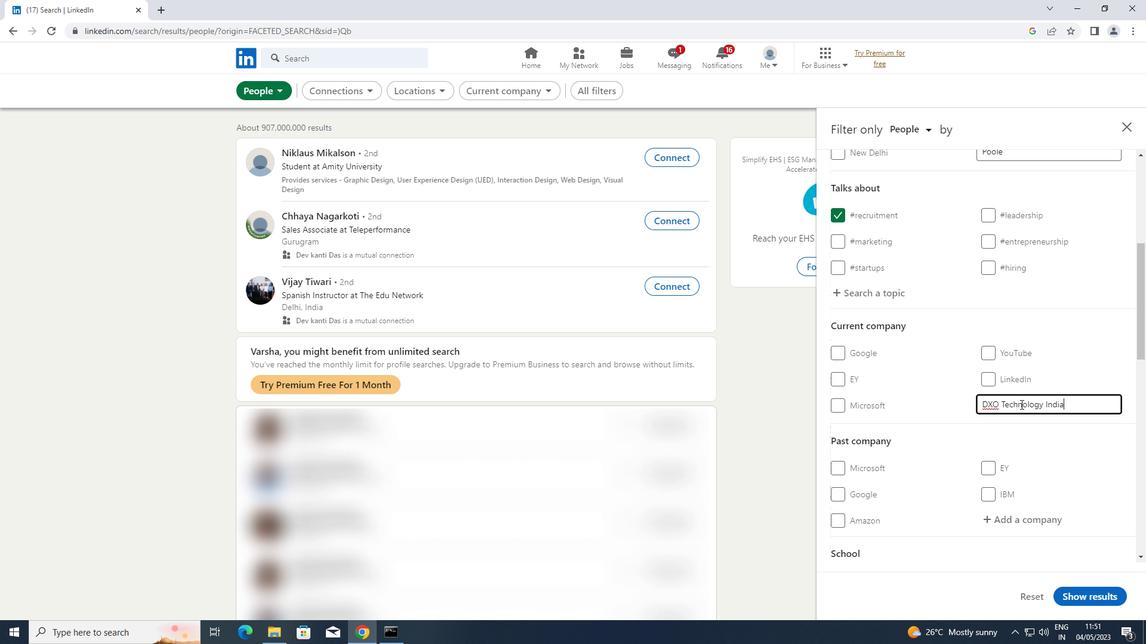 
Action: Mouse scrolled (1020, 404) with delta (0, 0)
Screenshot: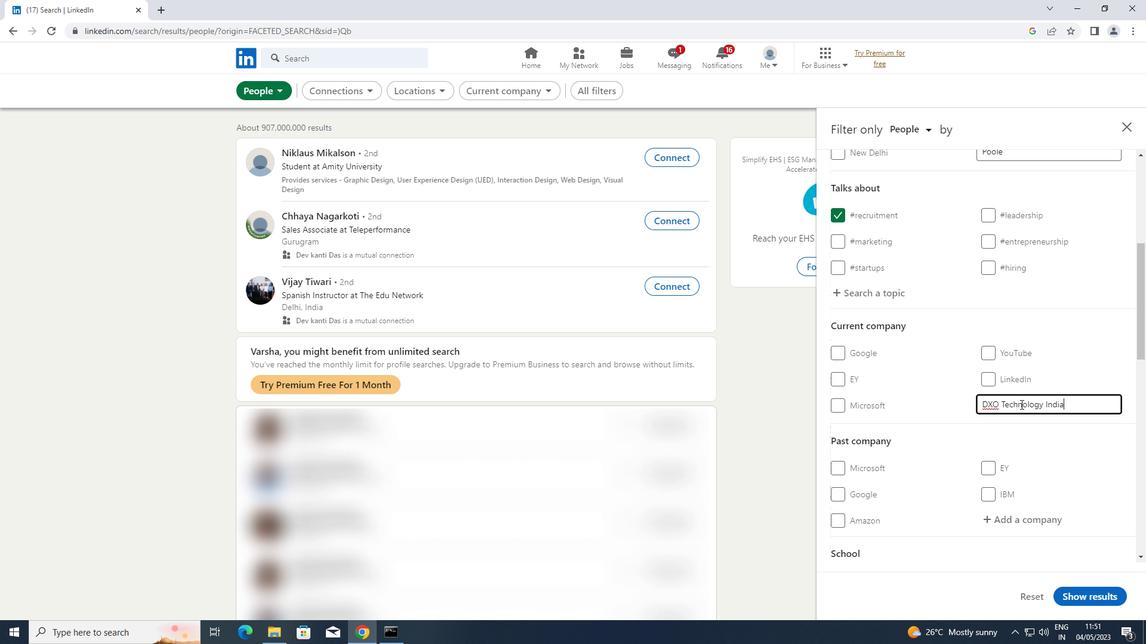 
Action: Mouse moved to (1012, 462)
Screenshot: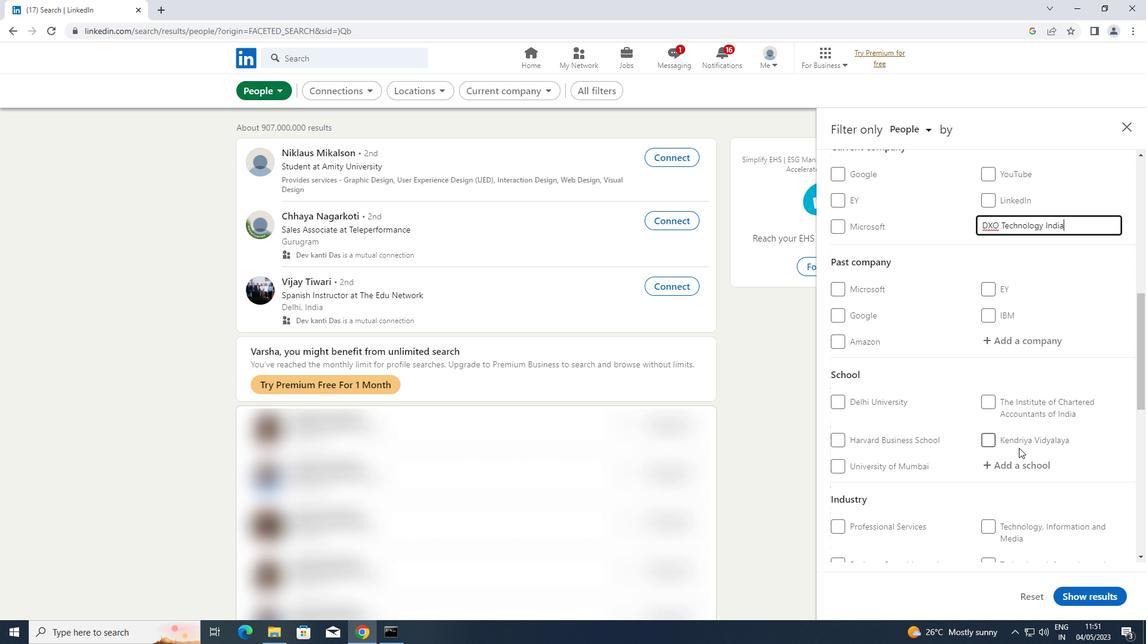 
Action: Mouse pressed left at (1012, 462)
Screenshot: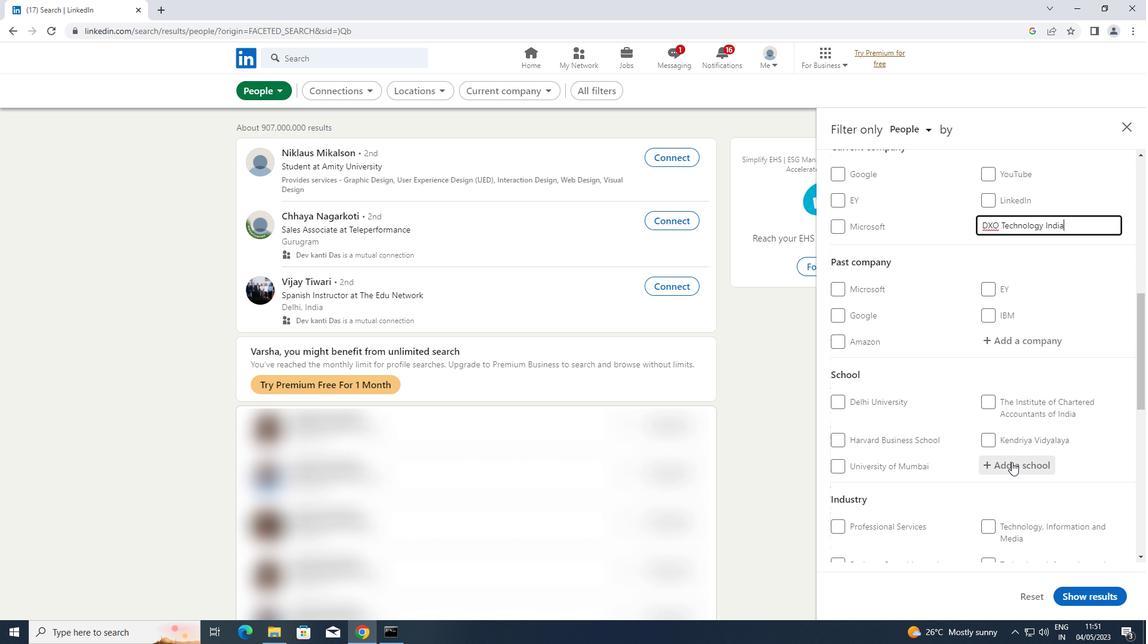 
Action: Key pressed <Key.shift>INTERNATIONAL<Key.space><Key.shift>INSTITI<Key.backspace>UTE<Key.space>OF<Key.space><Key.shift>INFORMATION
Screenshot: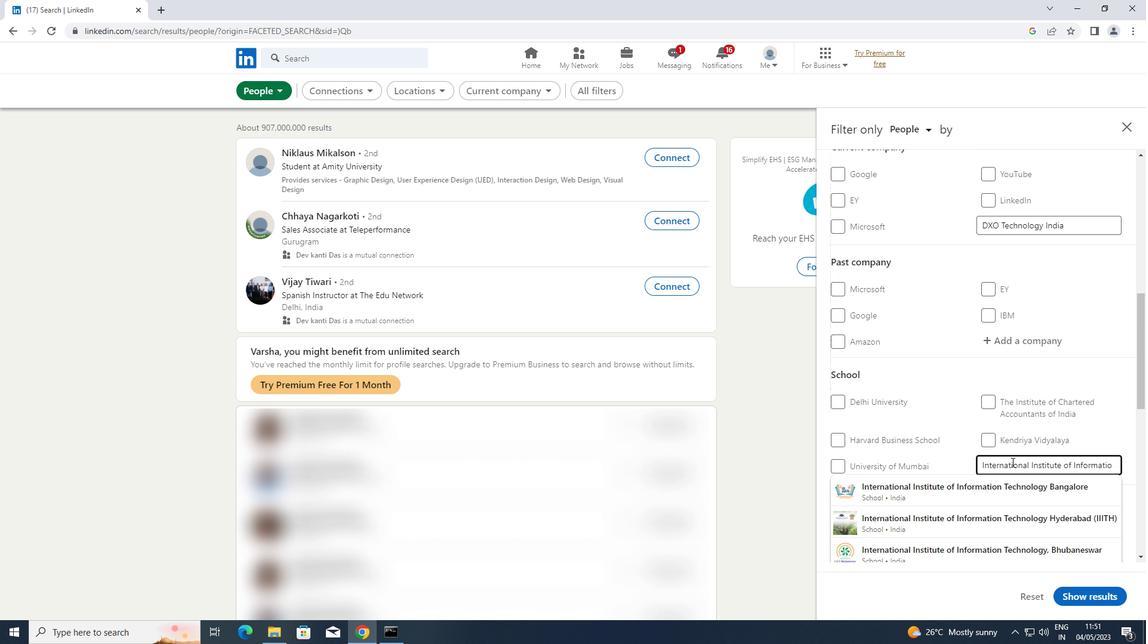 
Action: Mouse moved to (987, 490)
Screenshot: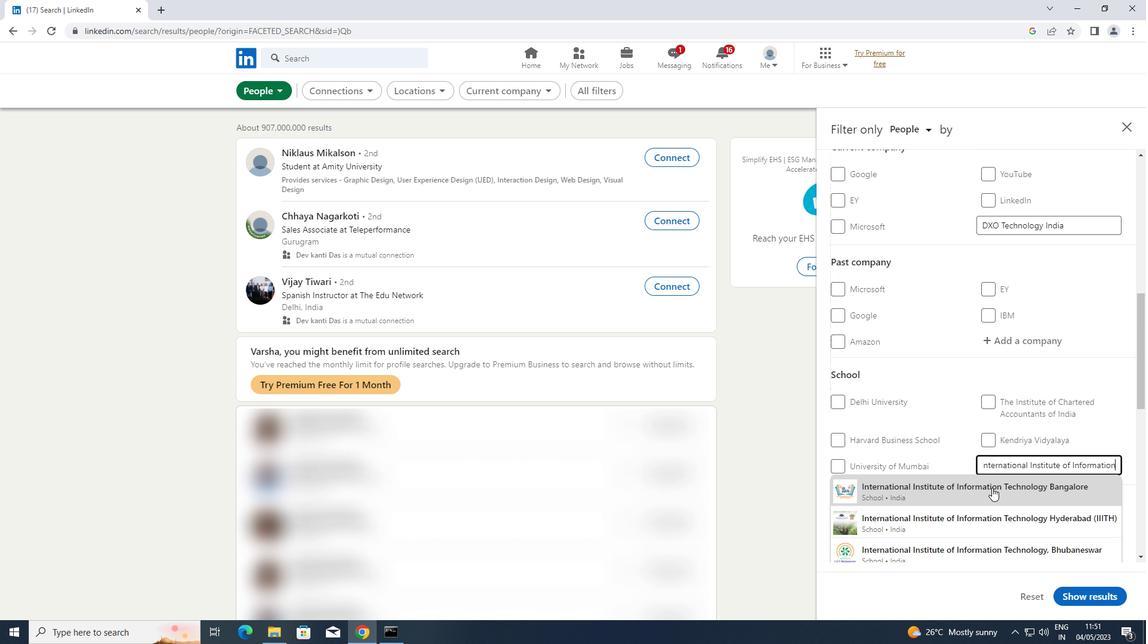
Action: Mouse pressed left at (987, 490)
Screenshot: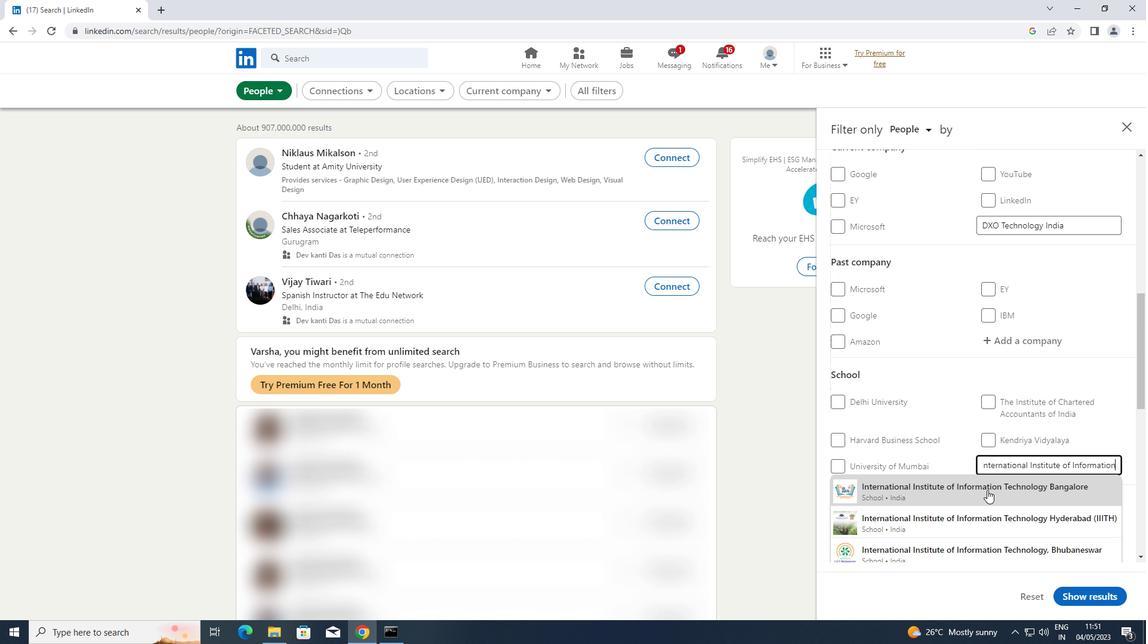 
Action: Mouse moved to (994, 478)
Screenshot: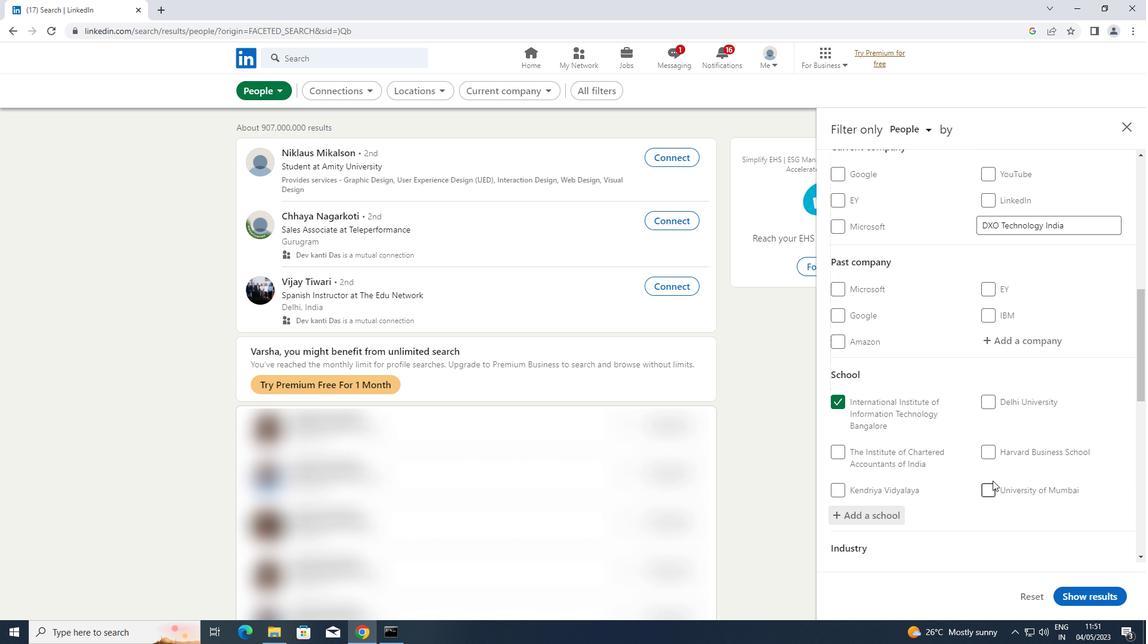 
Action: Mouse scrolled (994, 477) with delta (0, 0)
Screenshot: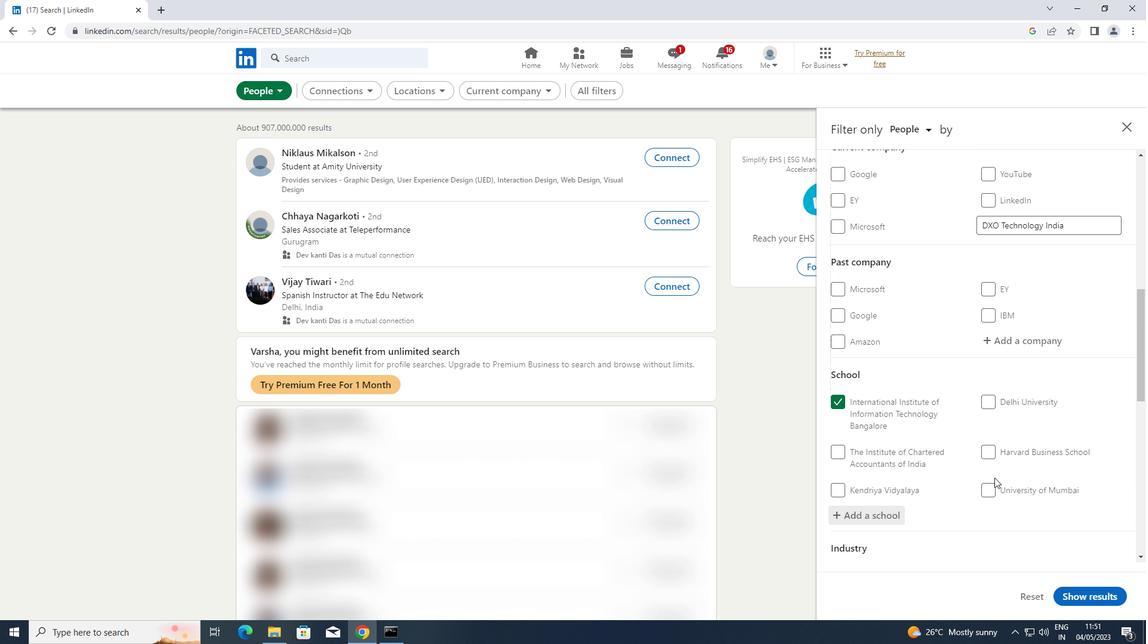 
Action: Mouse scrolled (994, 477) with delta (0, 0)
Screenshot: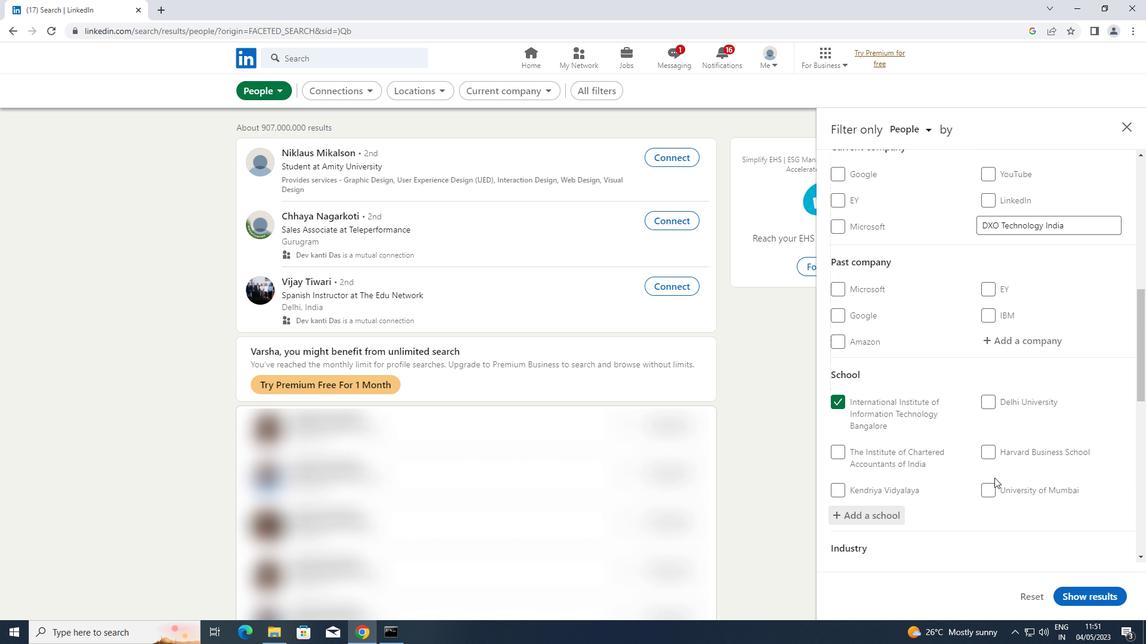 
Action: Mouse scrolled (994, 477) with delta (0, 0)
Screenshot: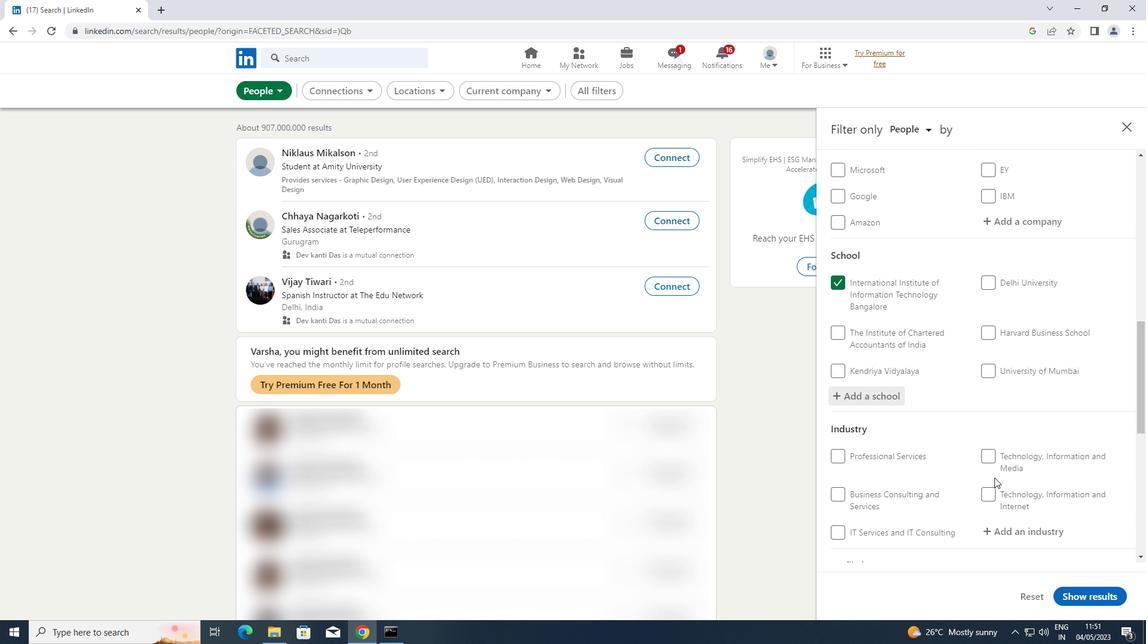 
Action: Mouse moved to (1043, 476)
Screenshot: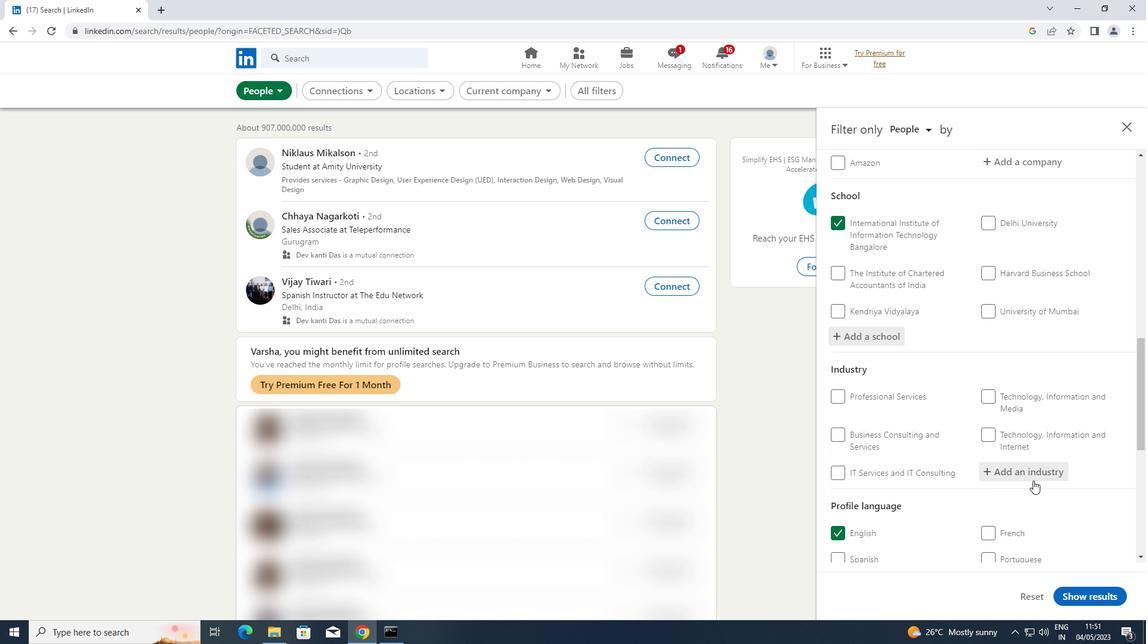
Action: Mouse pressed left at (1043, 476)
Screenshot: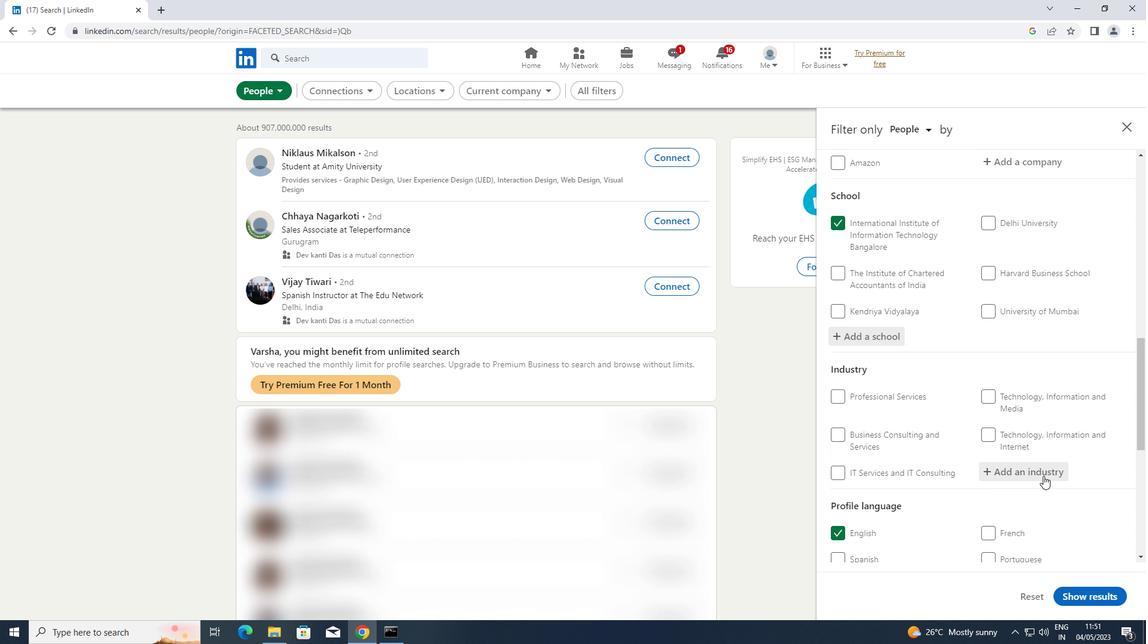 
Action: Key pressed <Key.shift>ECONOMIC<Key.space><Key.shift>PROG
Screenshot: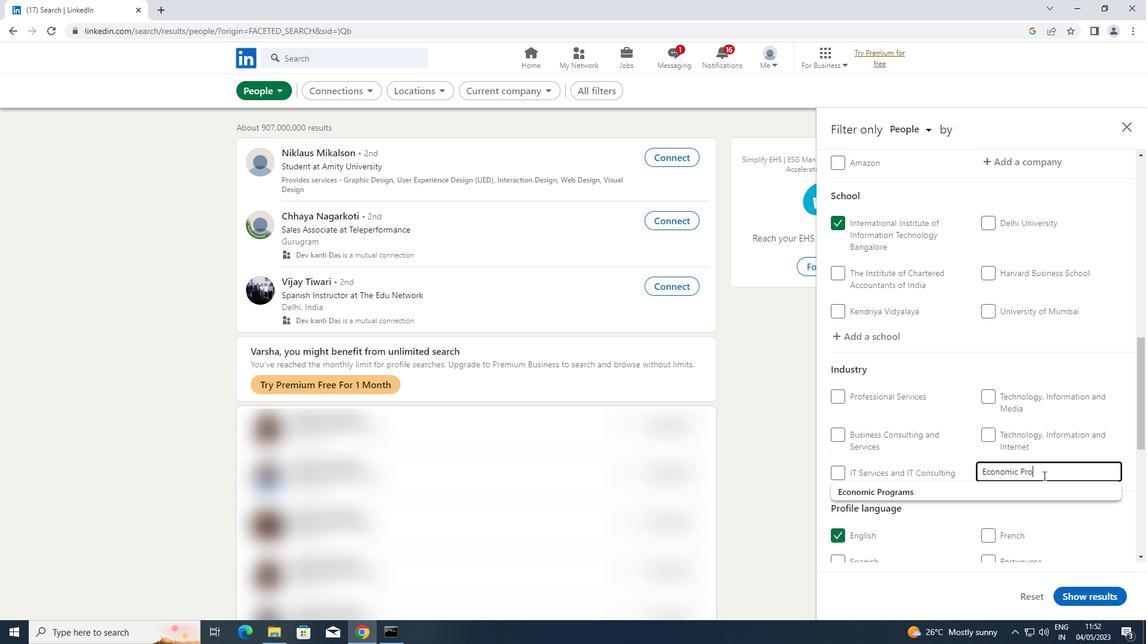 
Action: Mouse moved to (881, 490)
Screenshot: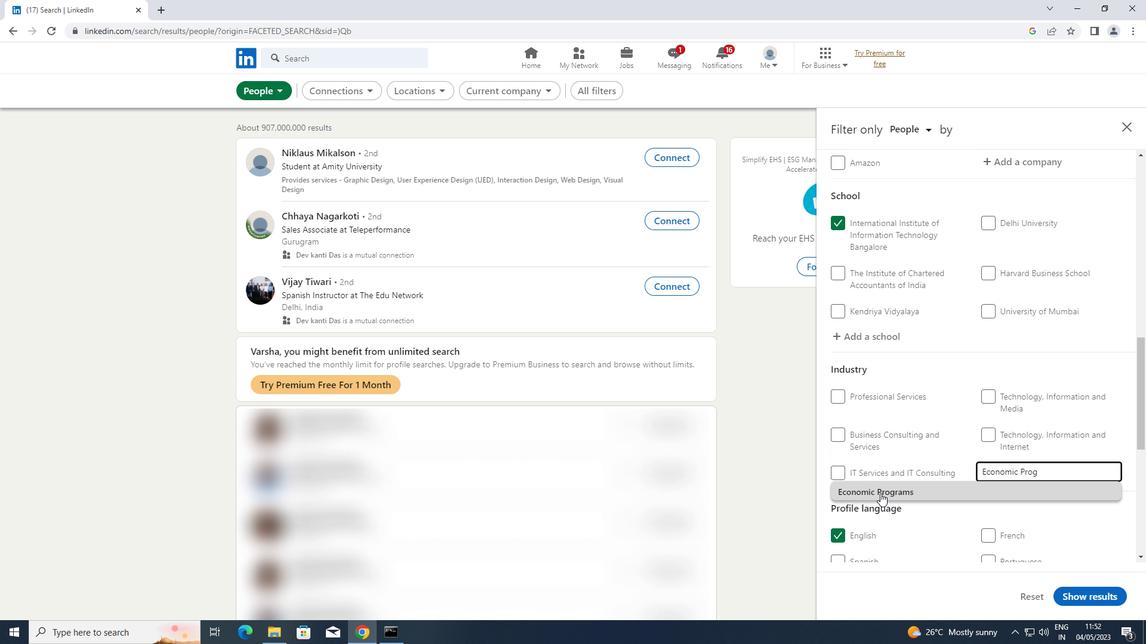 
Action: Mouse pressed left at (881, 490)
Screenshot: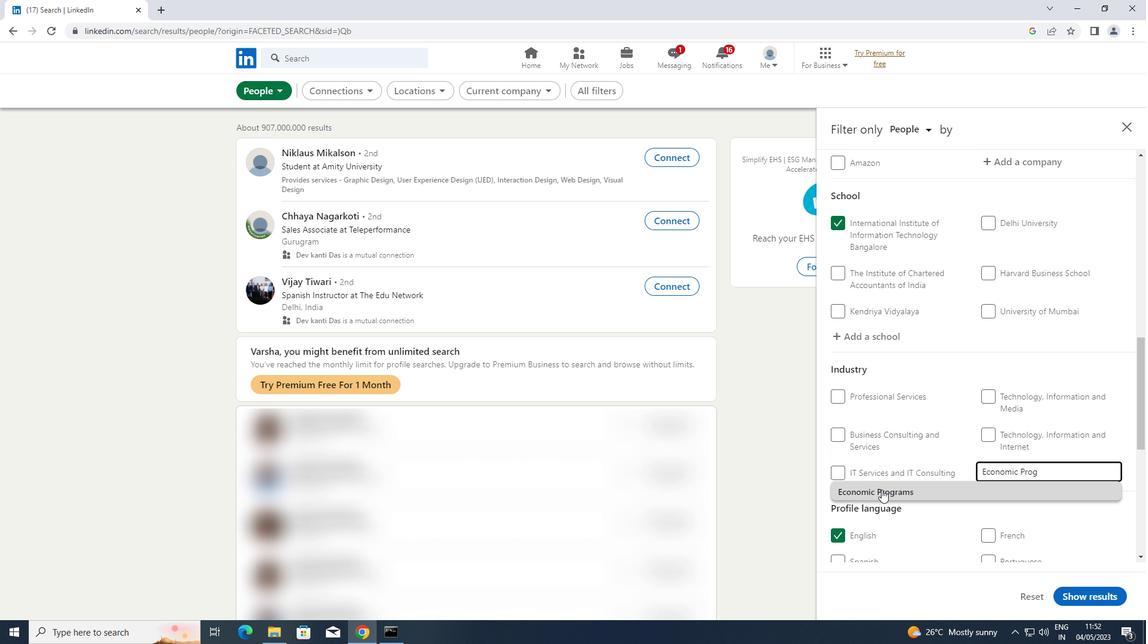 
Action: Mouse scrolled (881, 489) with delta (0, 0)
Screenshot: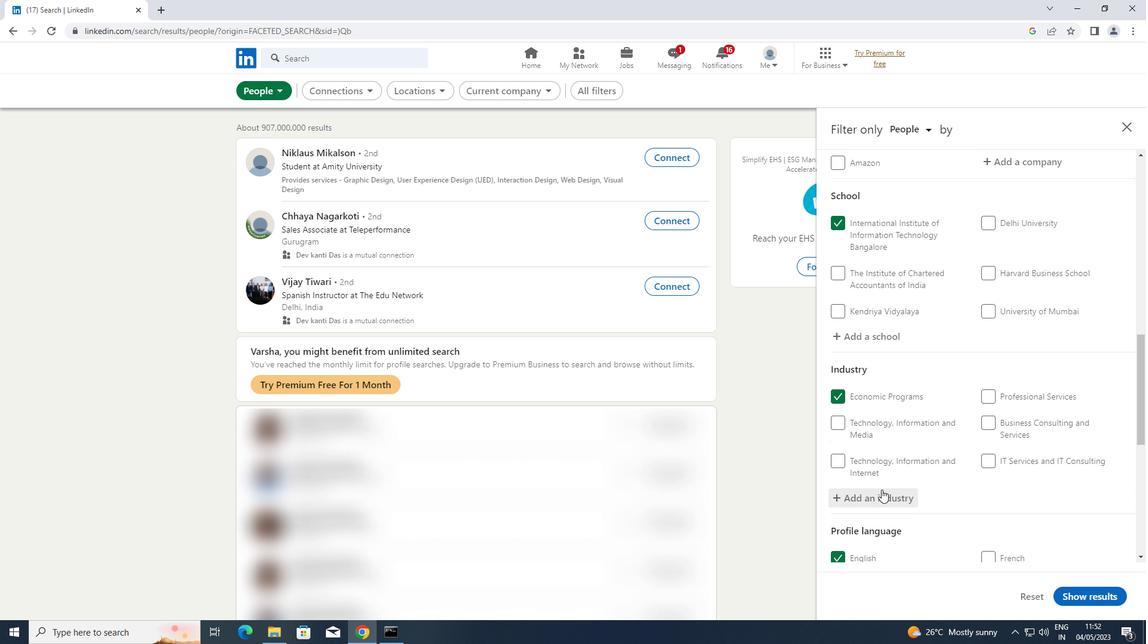 
Action: Mouse scrolled (881, 489) with delta (0, 0)
Screenshot: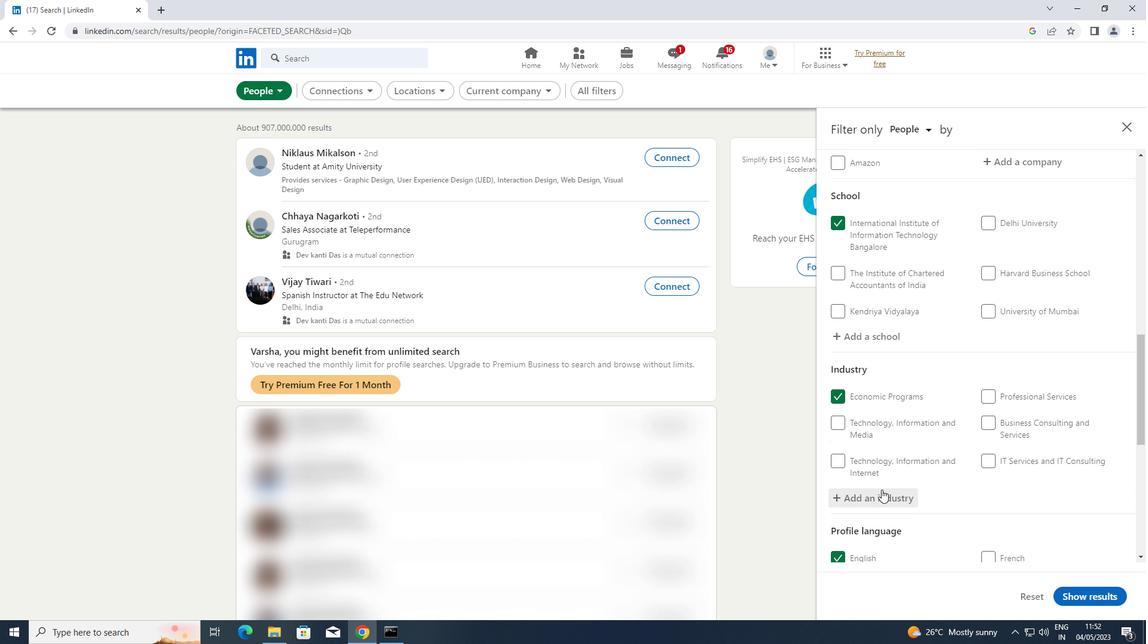 
Action: Mouse scrolled (881, 489) with delta (0, 0)
Screenshot: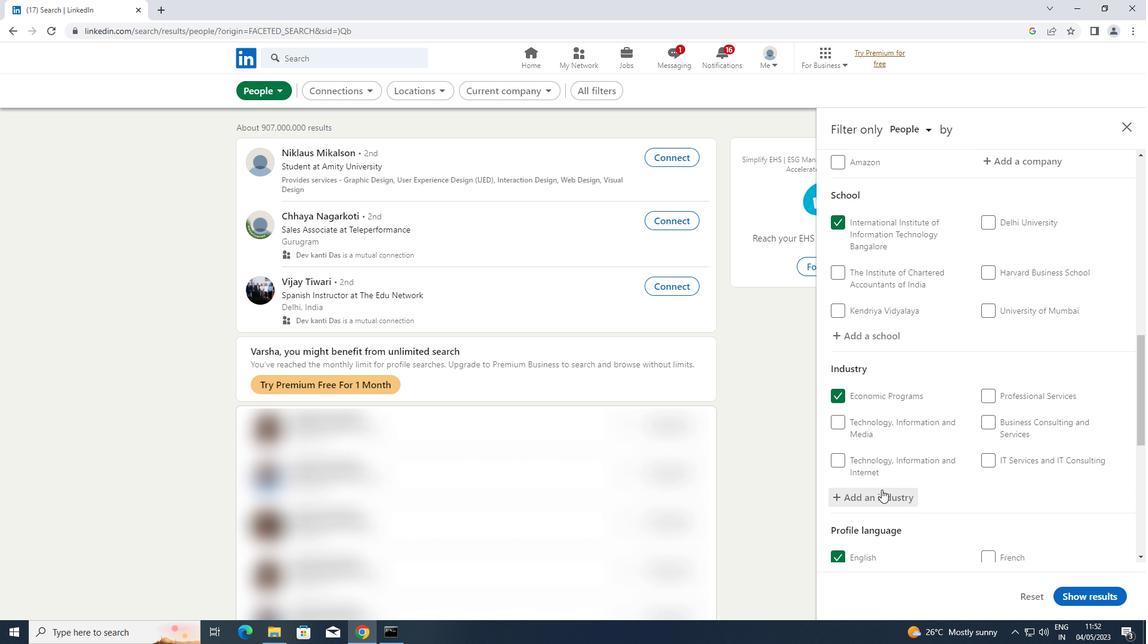 
Action: Mouse scrolled (881, 489) with delta (0, 0)
Screenshot: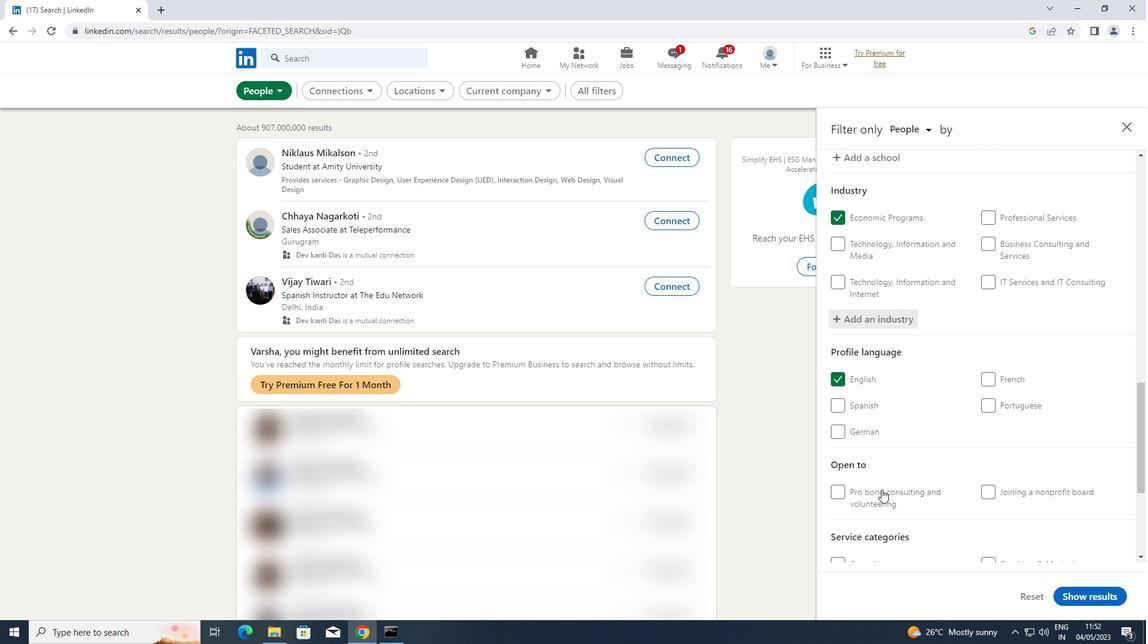 
Action: Mouse scrolled (881, 489) with delta (0, 0)
Screenshot: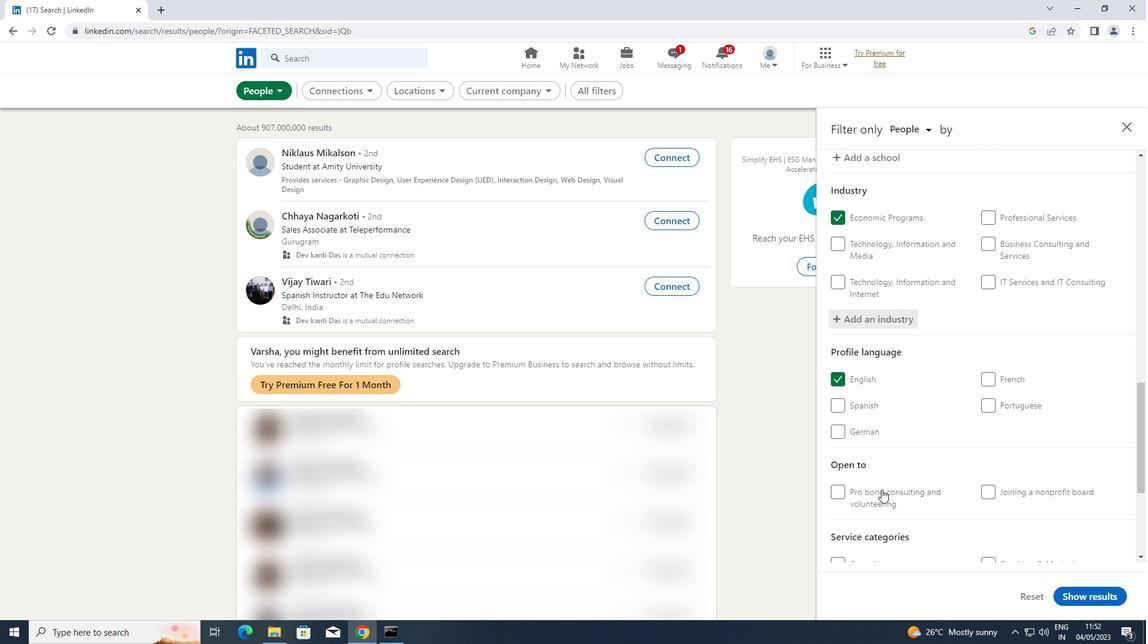 
Action: Mouse moved to (1012, 496)
Screenshot: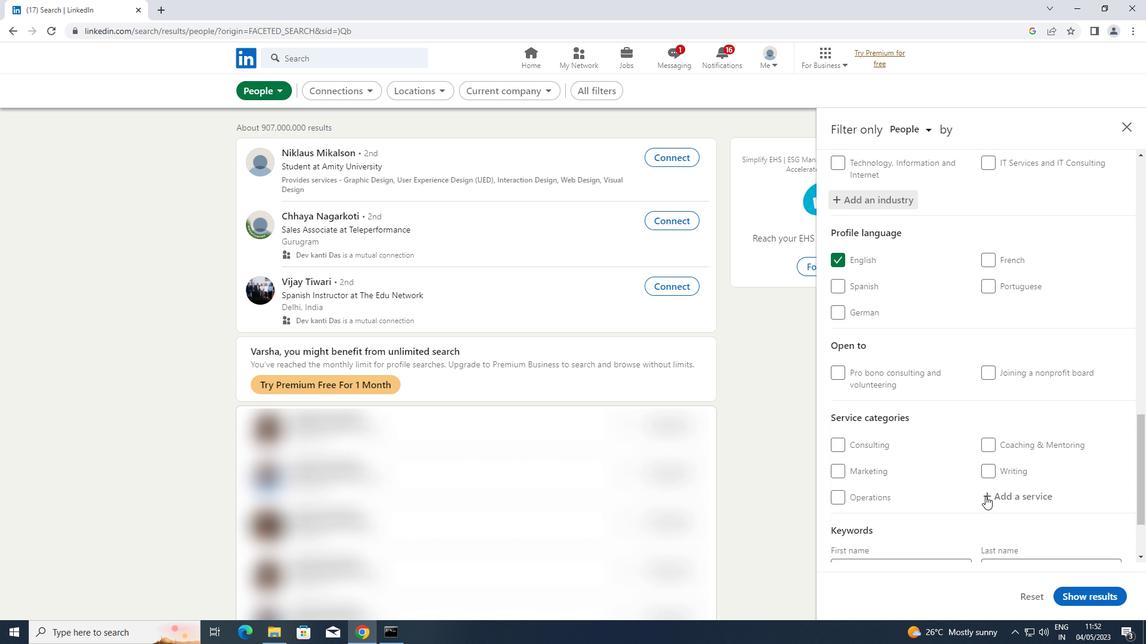 
Action: Mouse pressed left at (1012, 496)
Screenshot: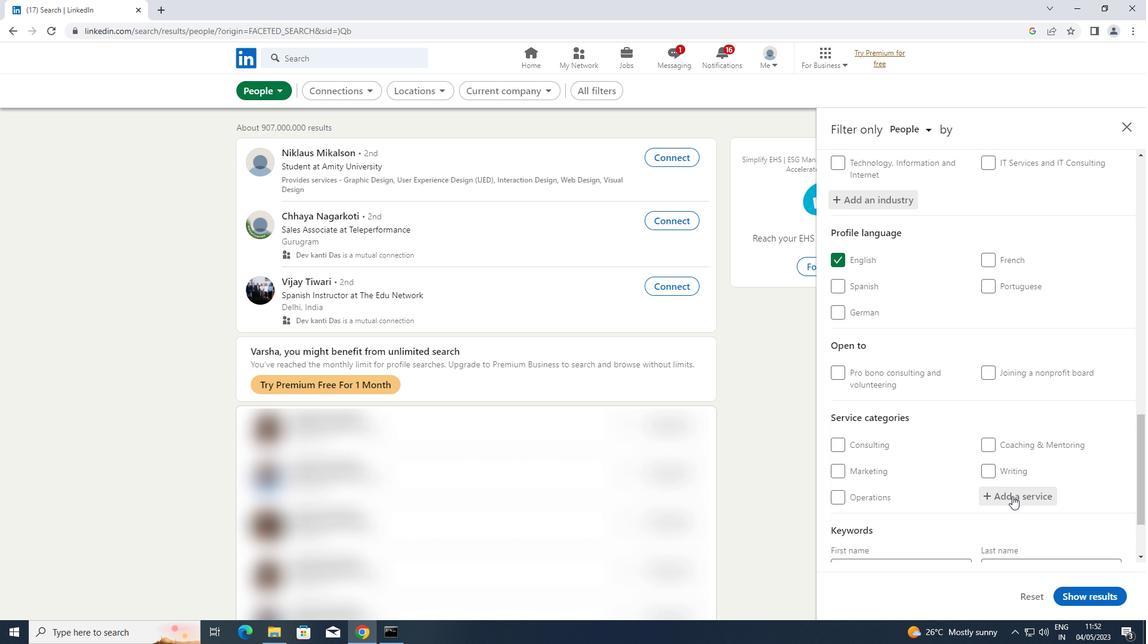 
Action: Key pressed <Key.shift>VIDEO<Key.space><Key.shift>ANIMA
Screenshot: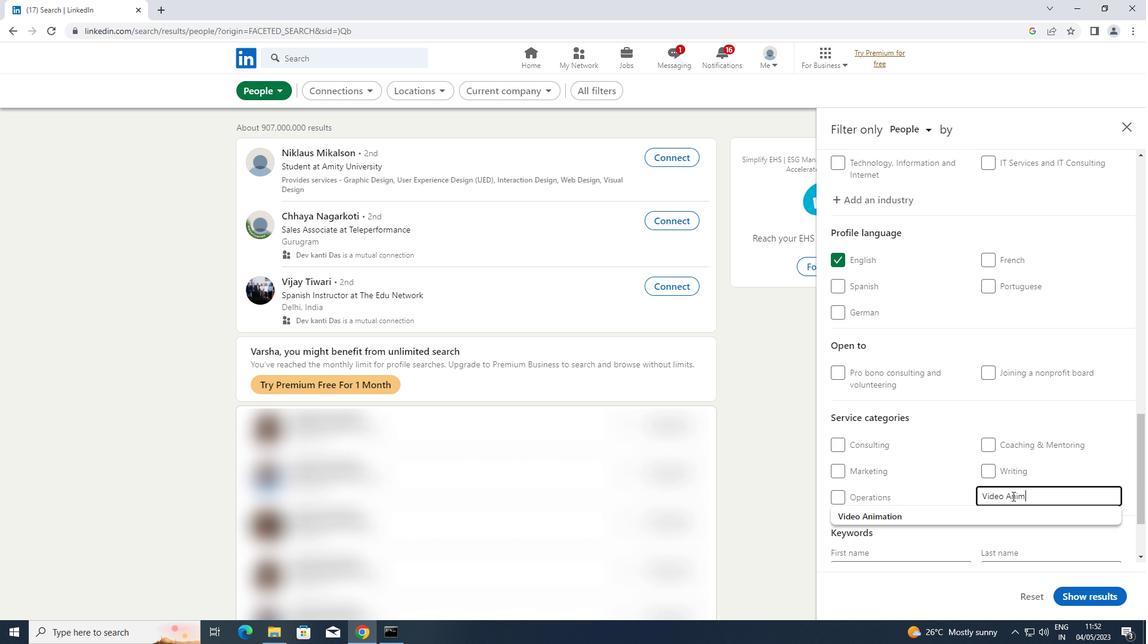 
Action: Mouse moved to (920, 515)
Screenshot: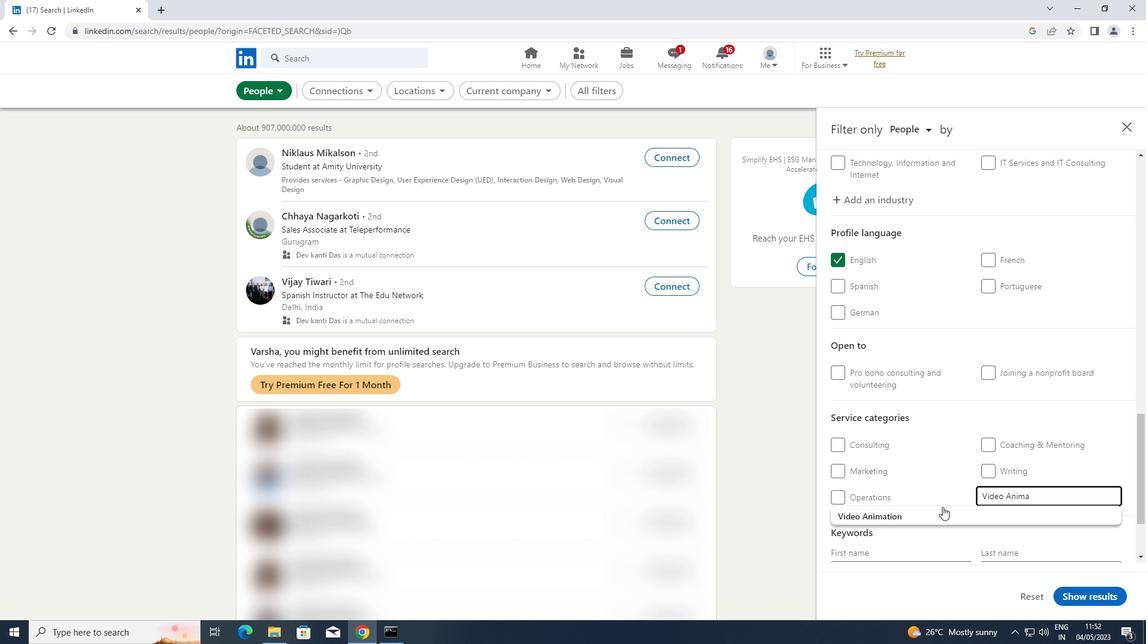 
Action: Mouse pressed left at (920, 515)
Screenshot: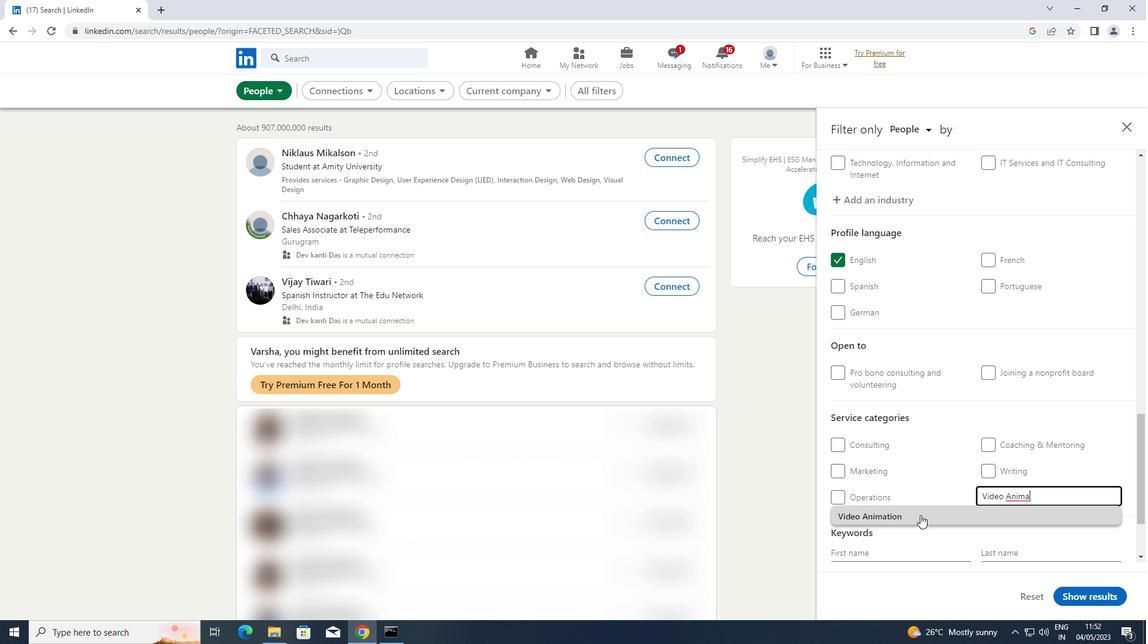 
Action: Mouse scrolled (920, 515) with delta (0, 0)
Screenshot: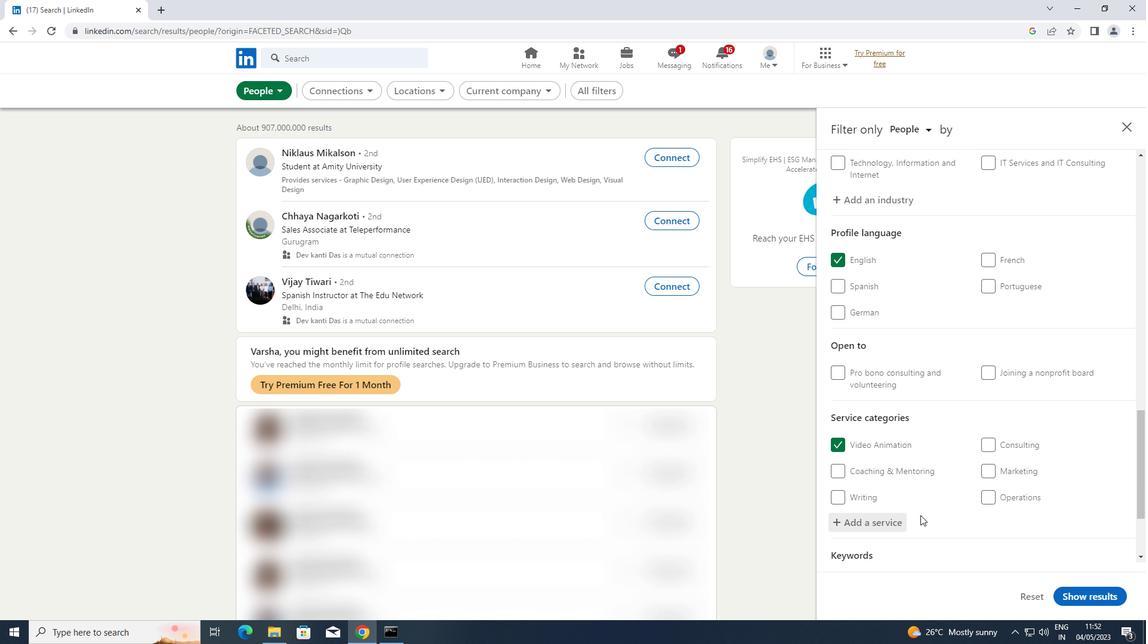 
Action: Mouse scrolled (920, 515) with delta (0, 0)
Screenshot: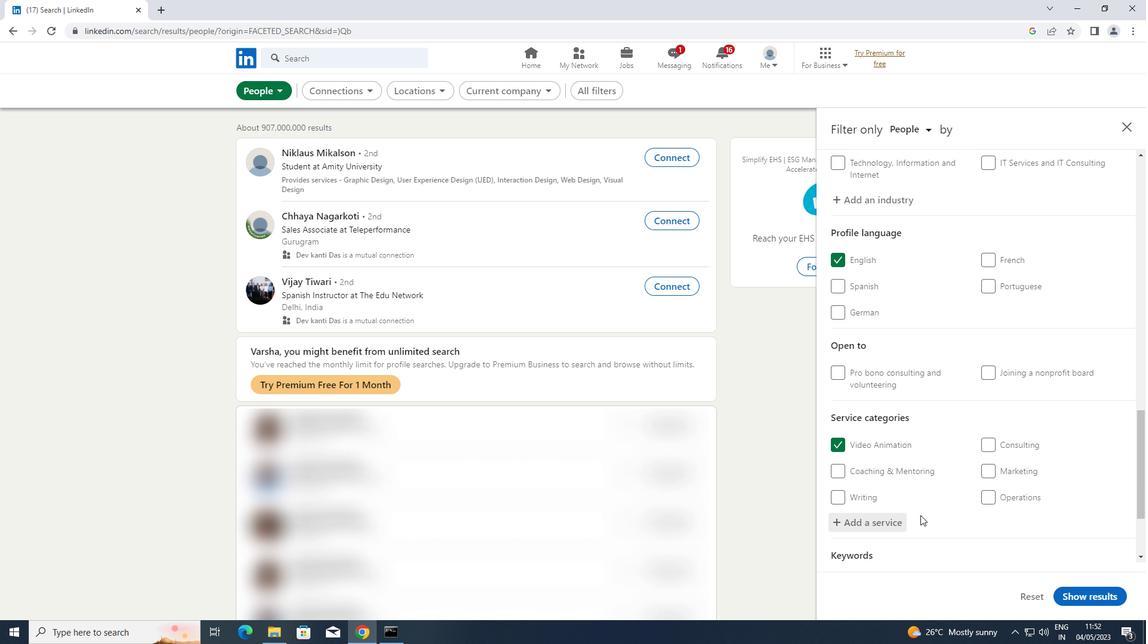 
Action: Mouse scrolled (920, 515) with delta (0, 0)
Screenshot: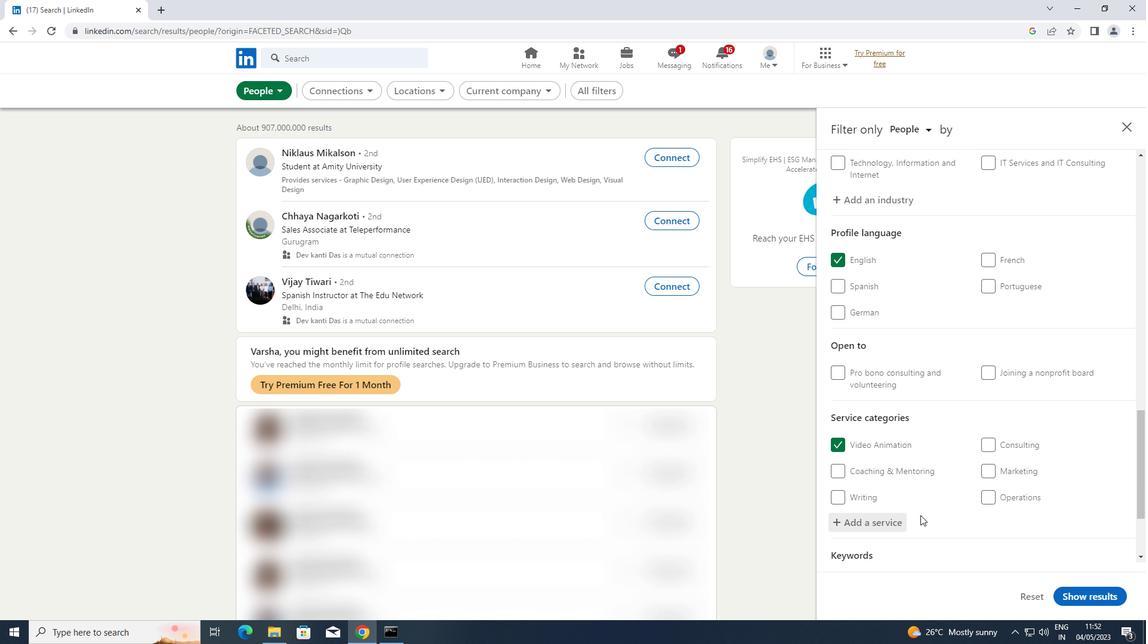 
Action: Mouse scrolled (920, 515) with delta (0, 0)
Screenshot: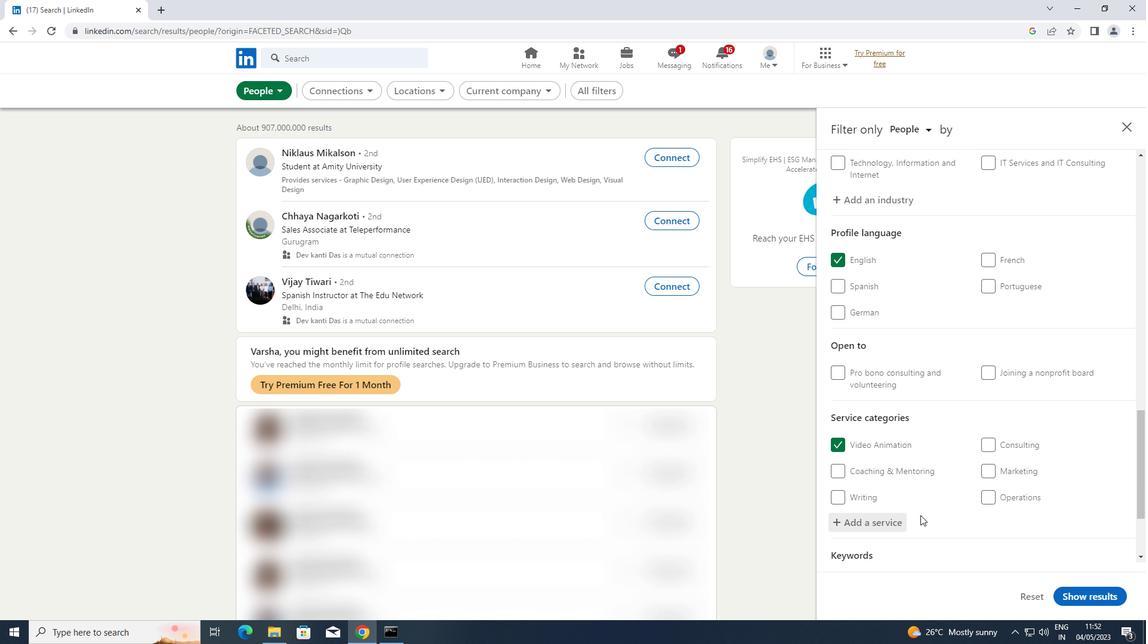 
Action: Mouse scrolled (920, 515) with delta (0, 0)
Screenshot: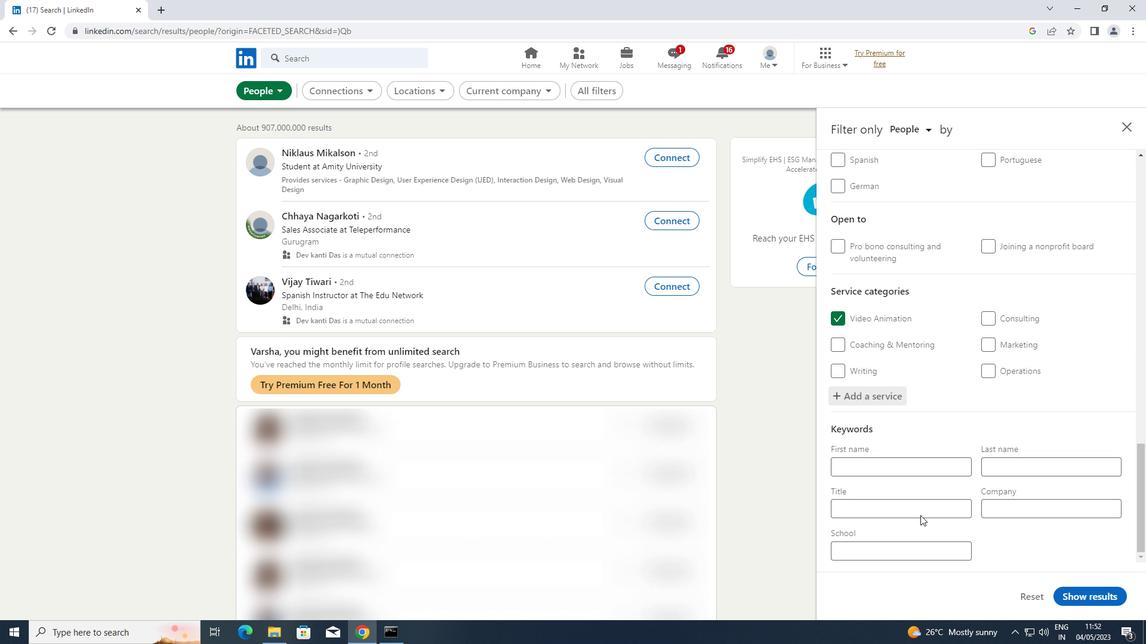 
Action: Mouse scrolled (920, 515) with delta (0, 0)
Screenshot: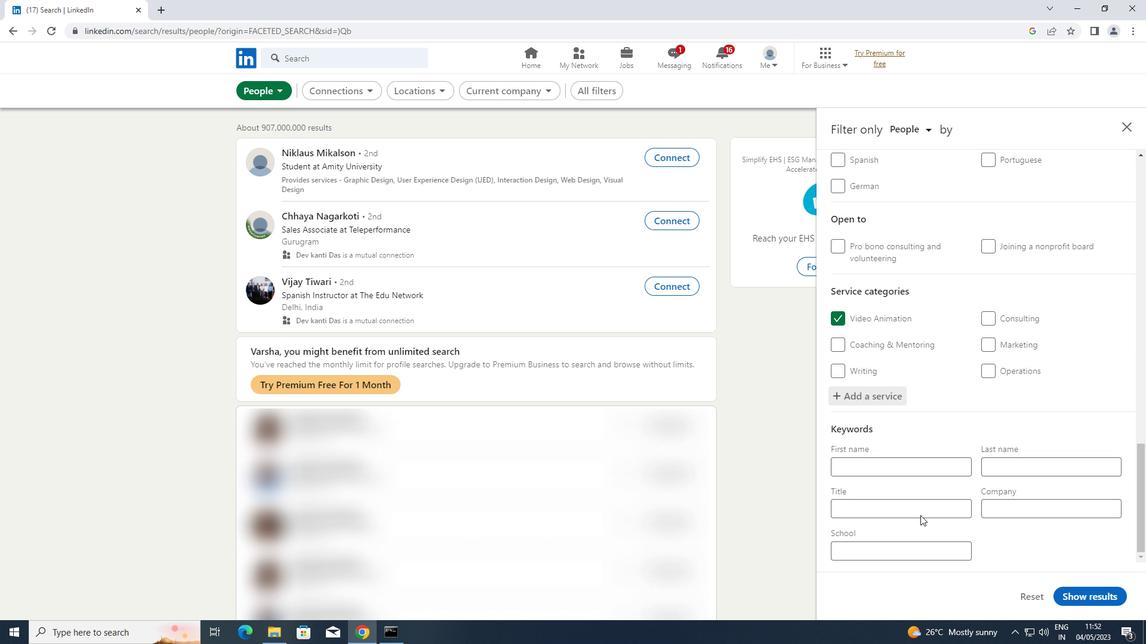 
Action: Mouse scrolled (920, 515) with delta (0, 0)
Screenshot: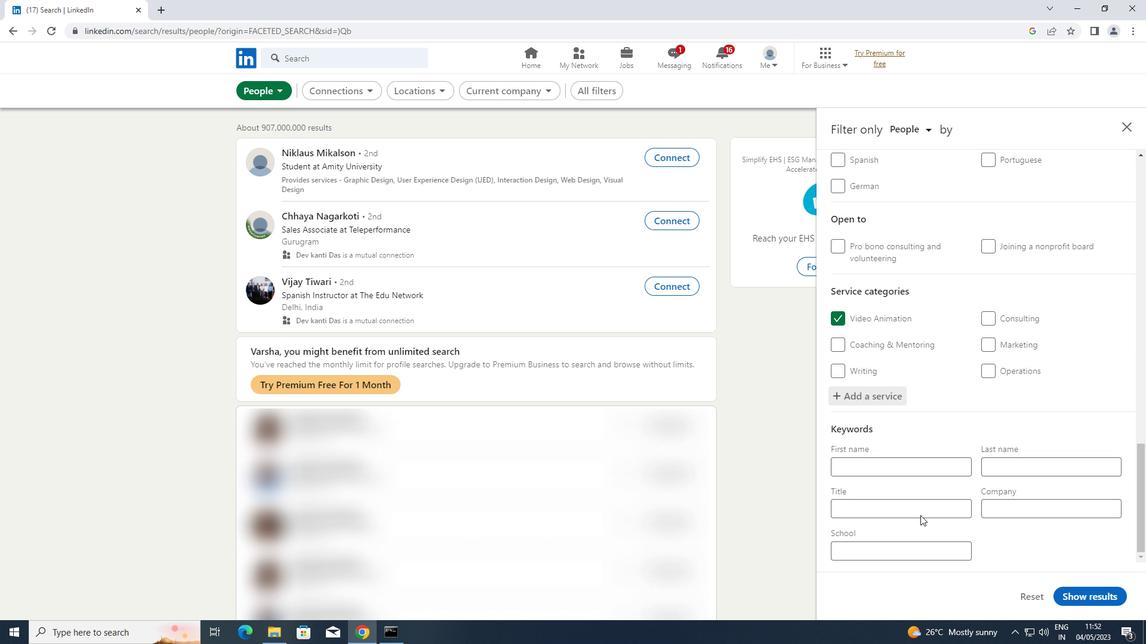 
Action: Mouse scrolled (920, 515) with delta (0, 0)
Screenshot: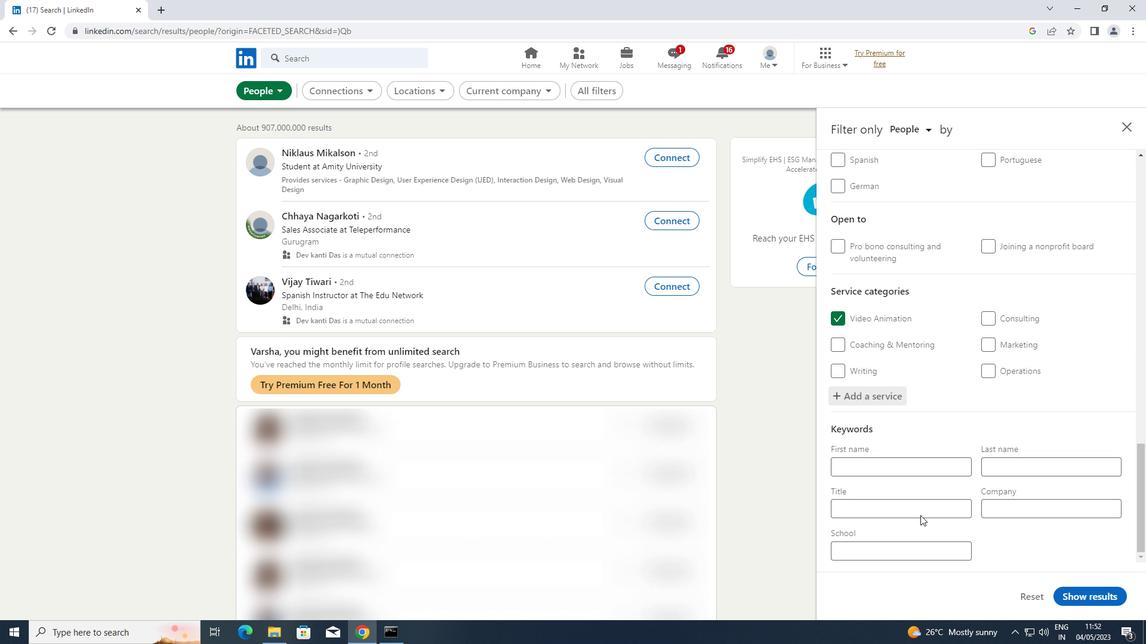 
Action: Mouse moved to (912, 506)
Screenshot: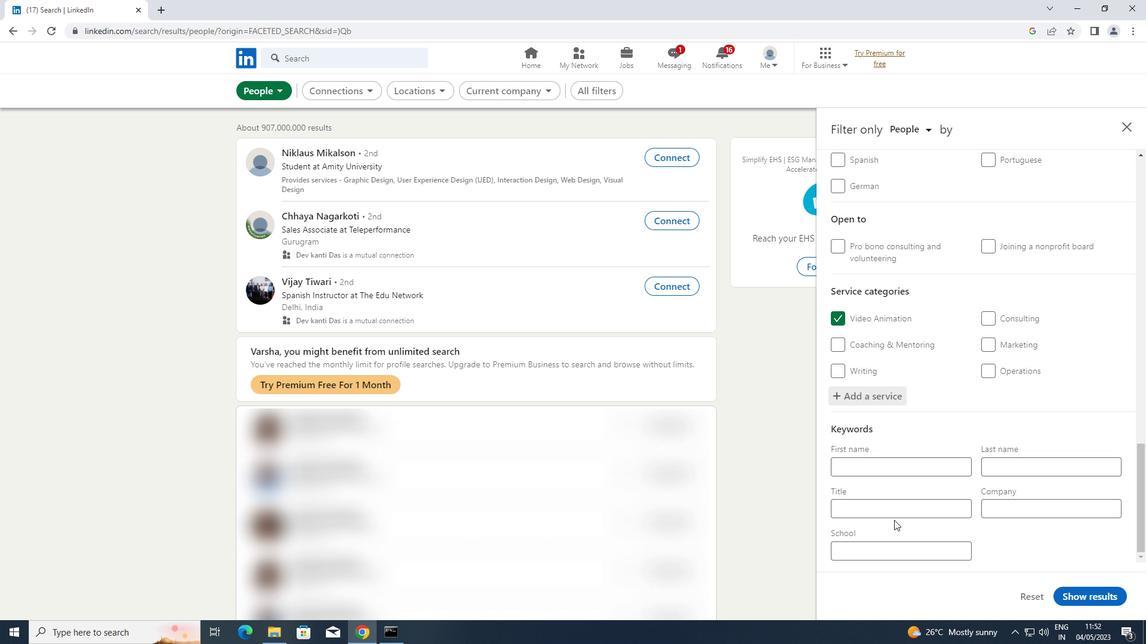 
Action: Mouse pressed left at (912, 506)
Screenshot: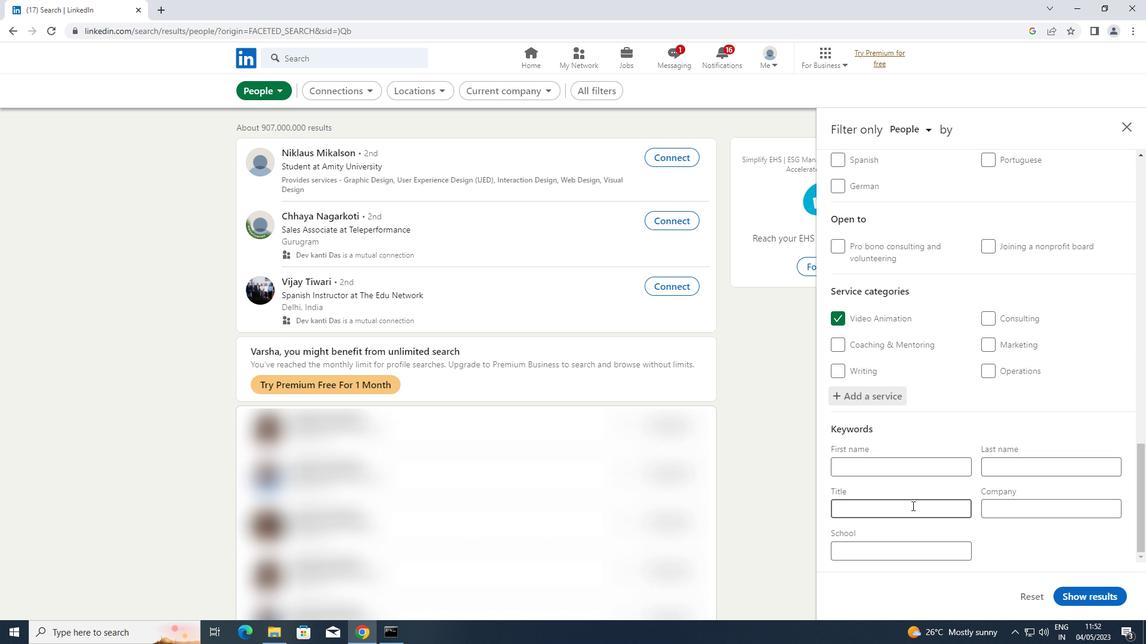 
Action: Key pressed <Key.shift>DIGITAL<Key.space><Key.shift>OVERLORD
Screenshot: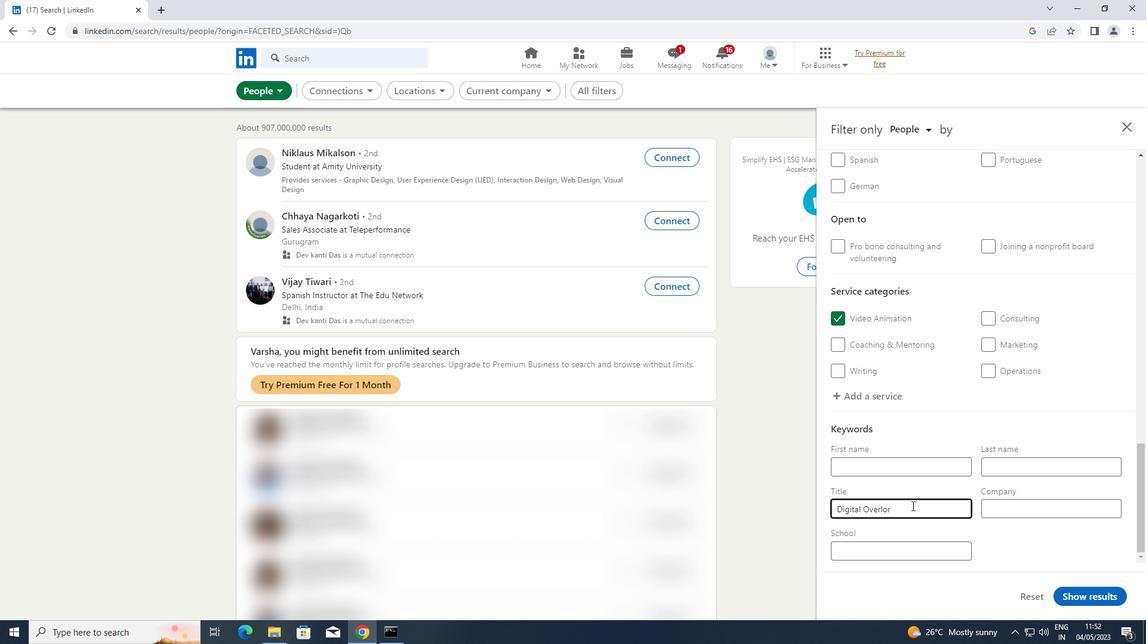 
Action: Mouse moved to (1068, 594)
Screenshot: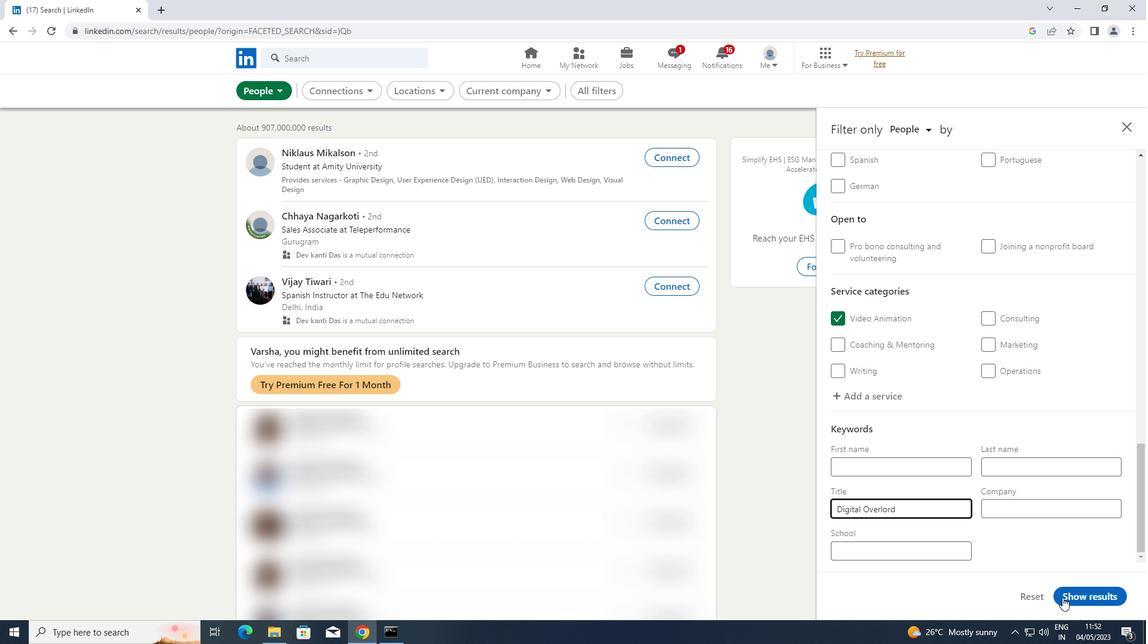 
Action: Mouse pressed left at (1068, 594)
Screenshot: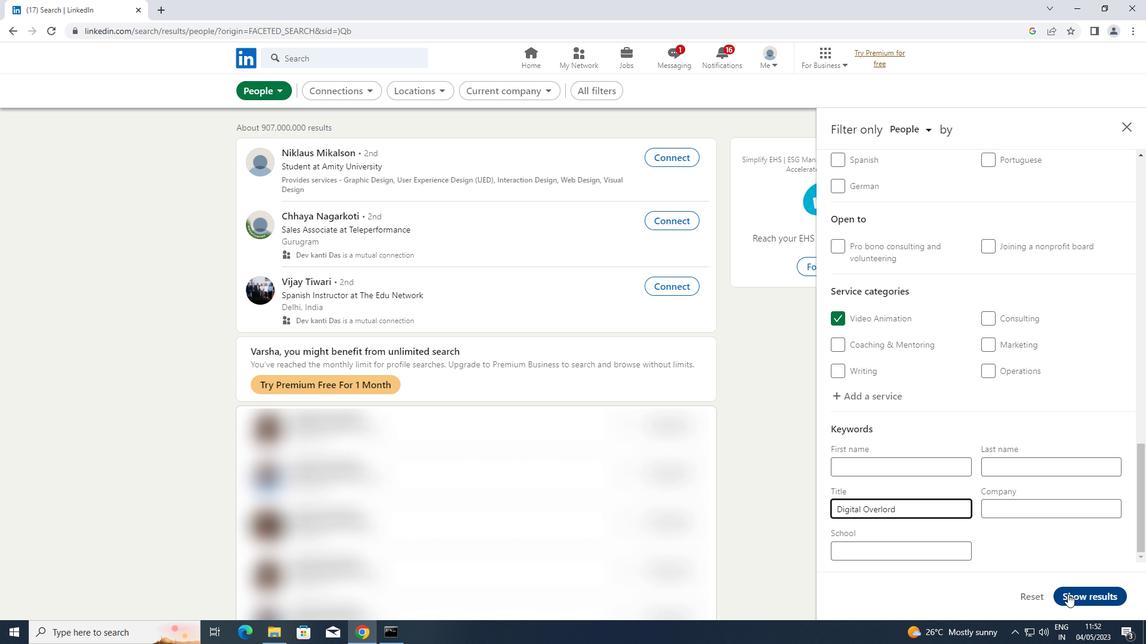 
